 Task: Find connections with filter location Forchheim with filter topic #retailwith filter profile language Spanish with filter current company Silicon Labs with filter school Swami Vivekananda Yoga Anusandhana Samsthana with filter industry Retail Office Supplies and Gifts with filter service category Bartending with filter keywords title Outside Sales Manager
Action: Mouse moved to (587, 71)
Screenshot: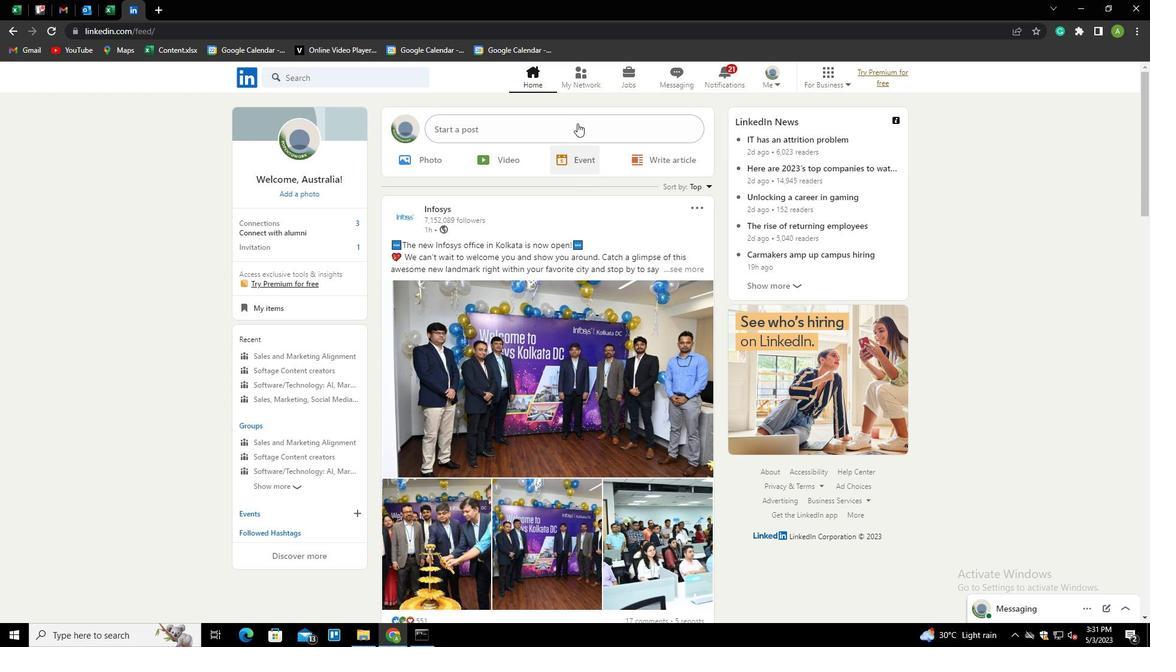 
Action: Mouse pressed left at (587, 71)
Screenshot: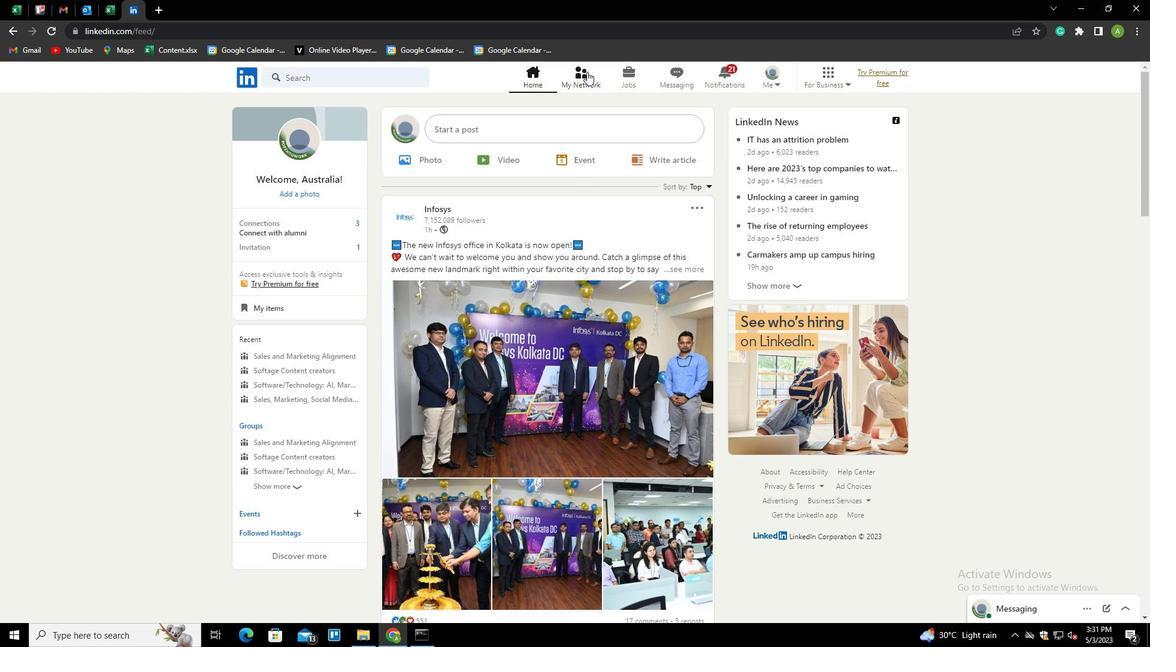 
Action: Mouse moved to (283, 142)
Screenshot: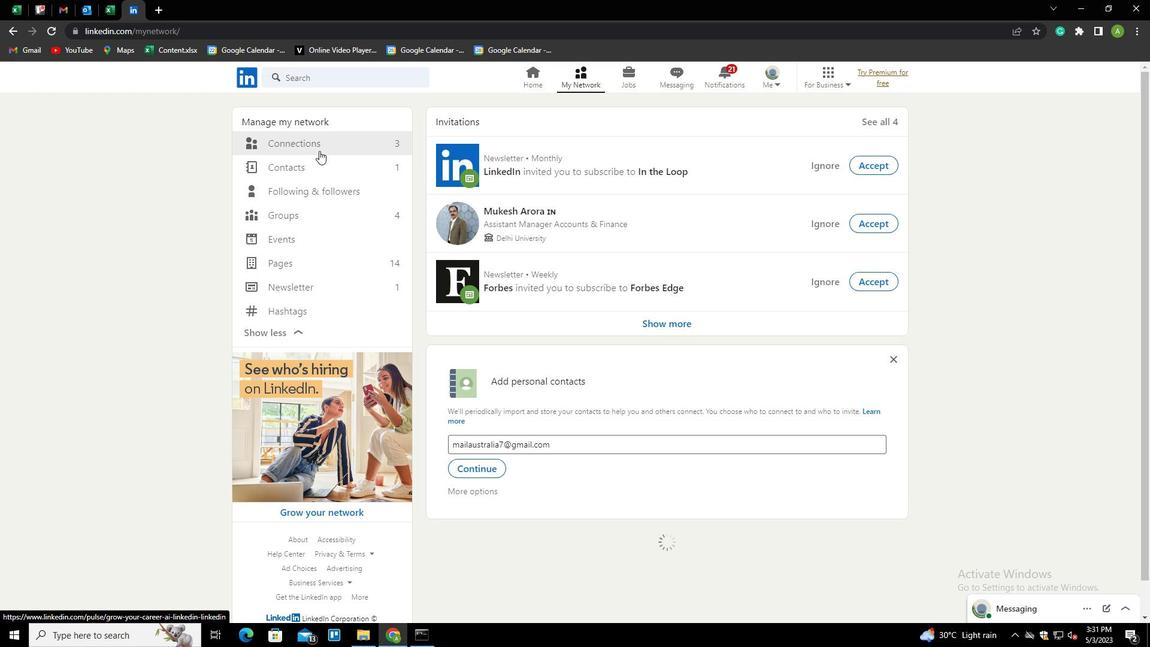 
Action: Mouse pressed left at (283, 142)
Screenshot: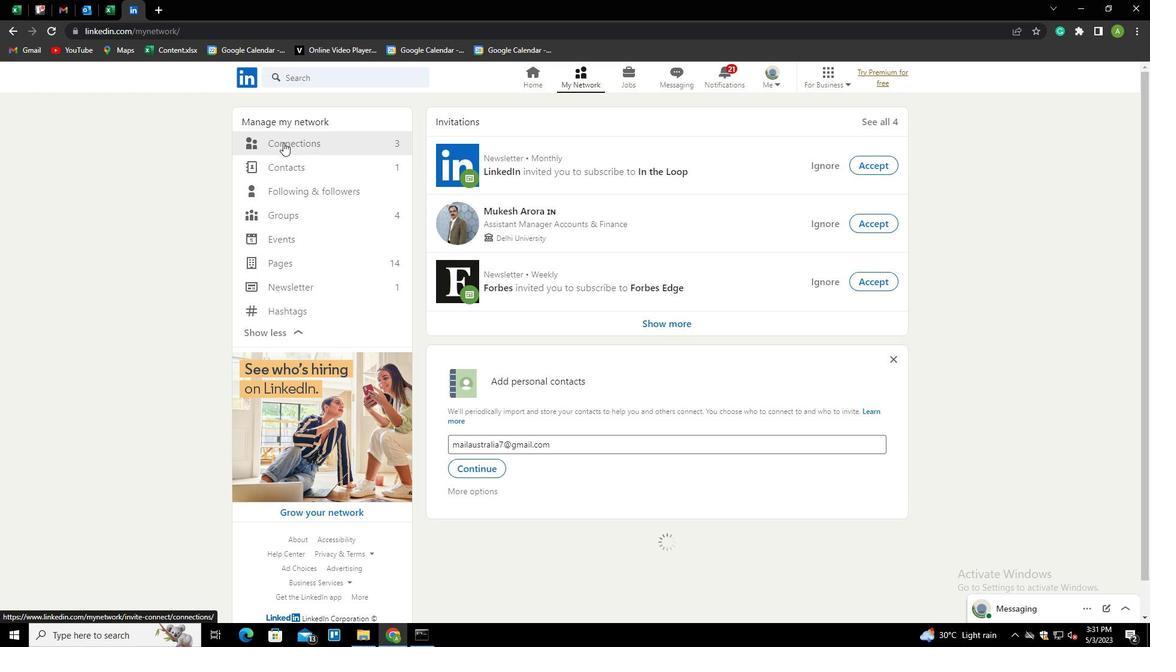 
Action: Mouse moved to (647, 143)
Screenshot: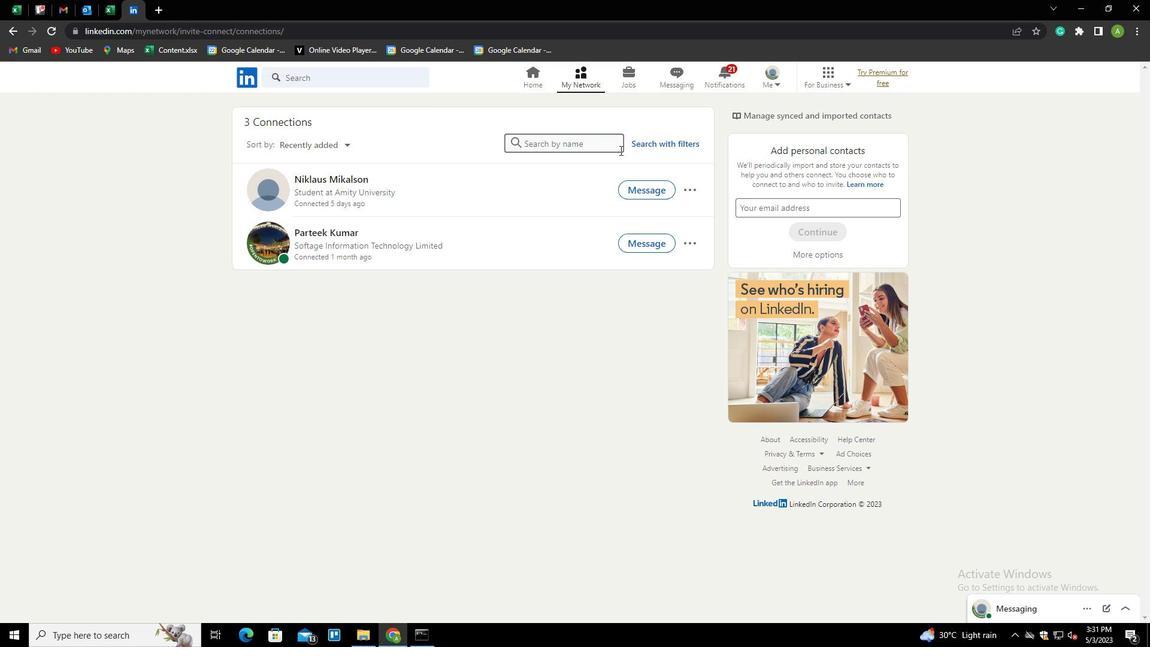 
Action: Mouse pressed left at (647, 143)
Screenshot: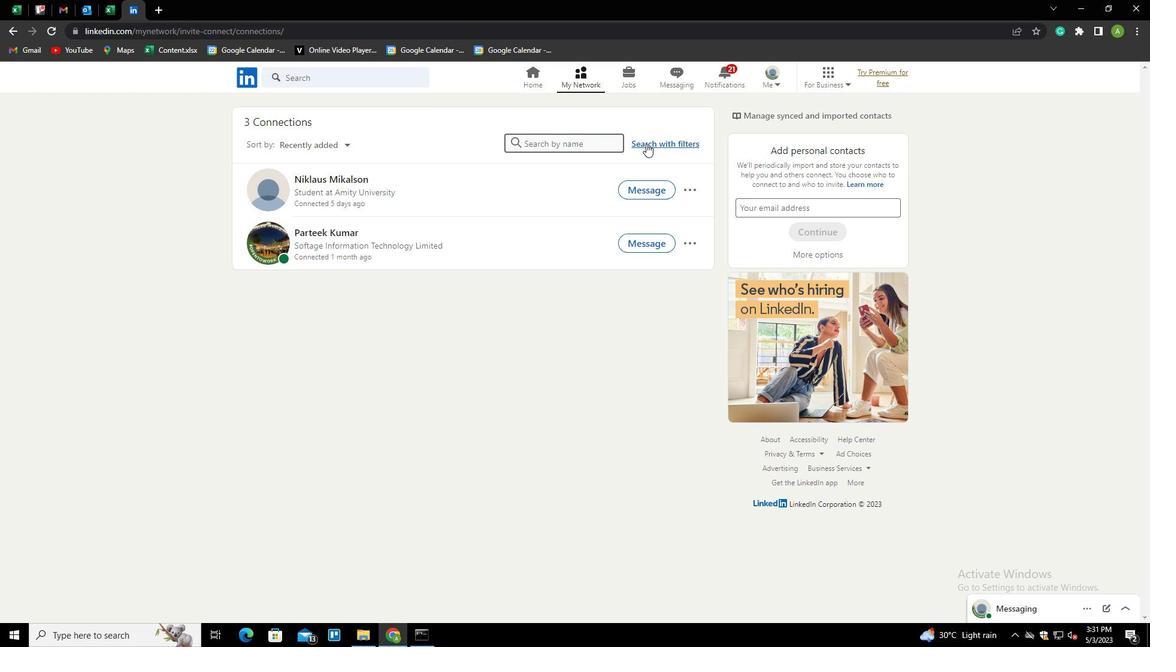 
Action: Mouse moved to (615, 107)
Screenshot: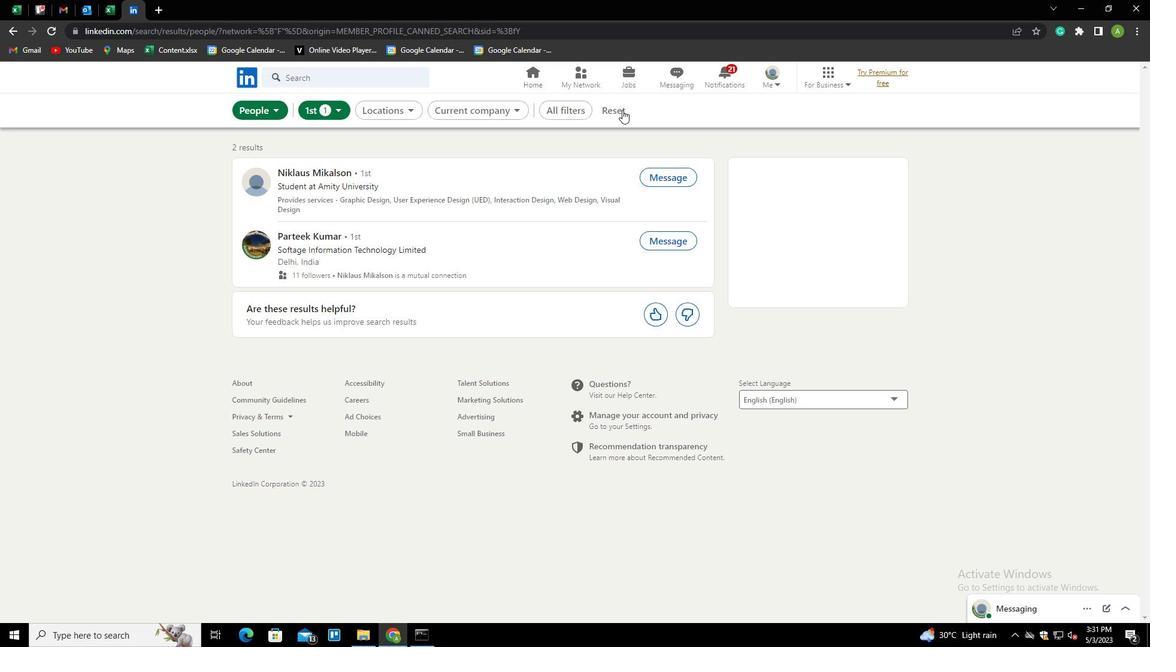
Action: Mouse pressed left at (615, 107)
Screenshot: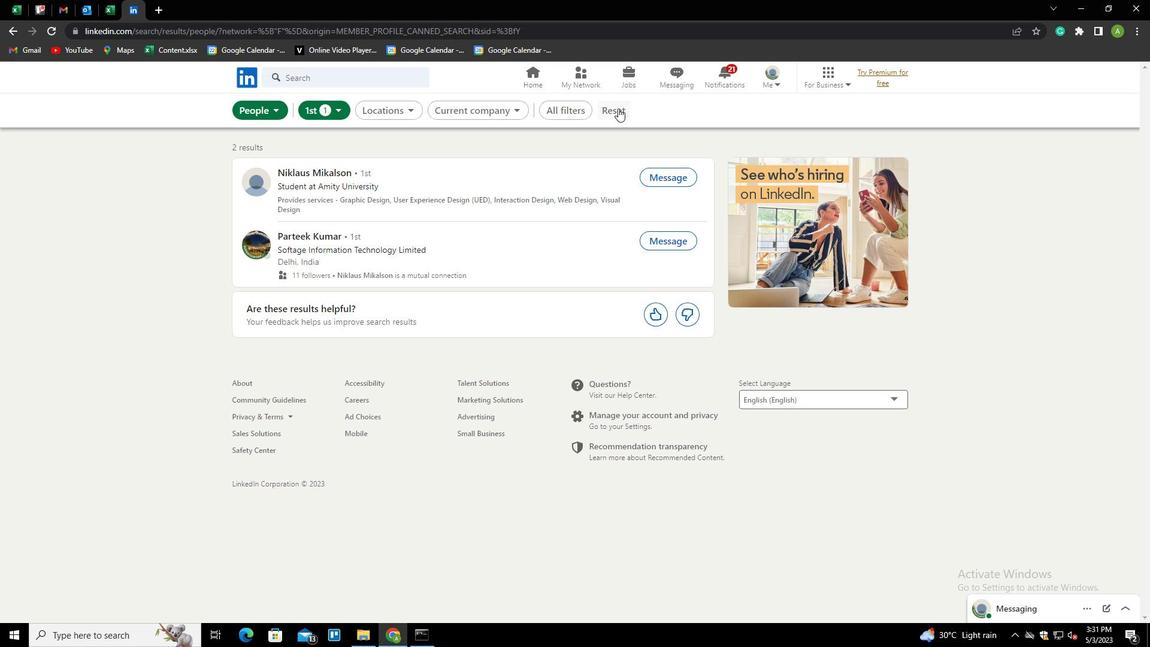 
Action: Mouse moved to (598, 113)
Screenshot: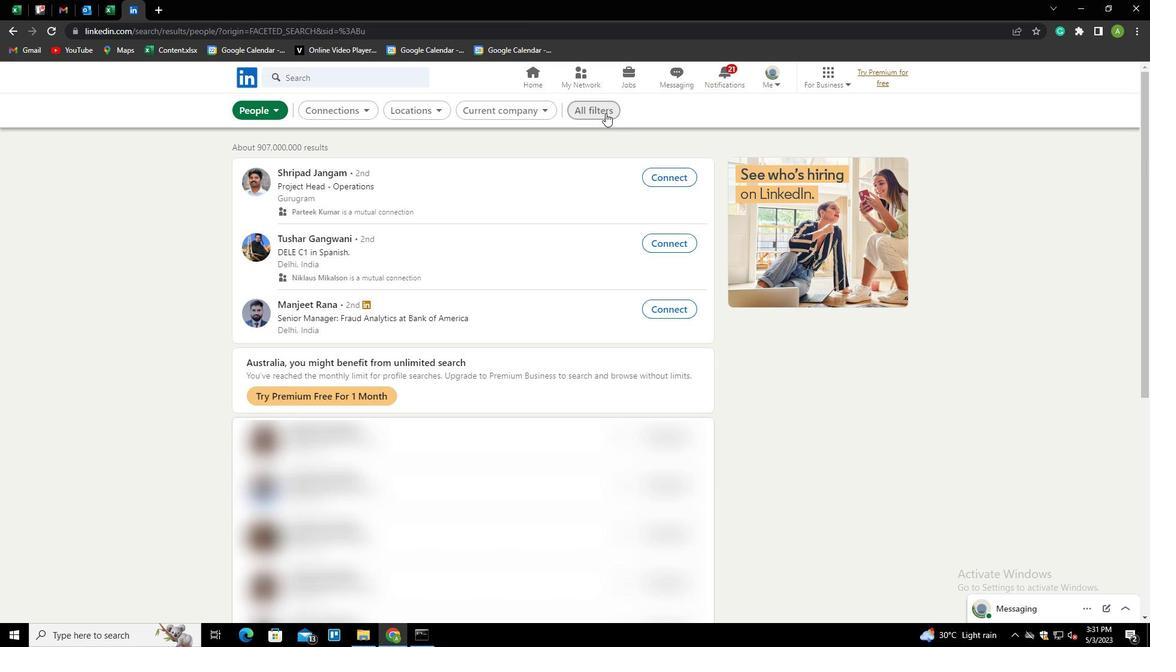 
Action: Mouse pressed left at (598, 113)
Screenshot: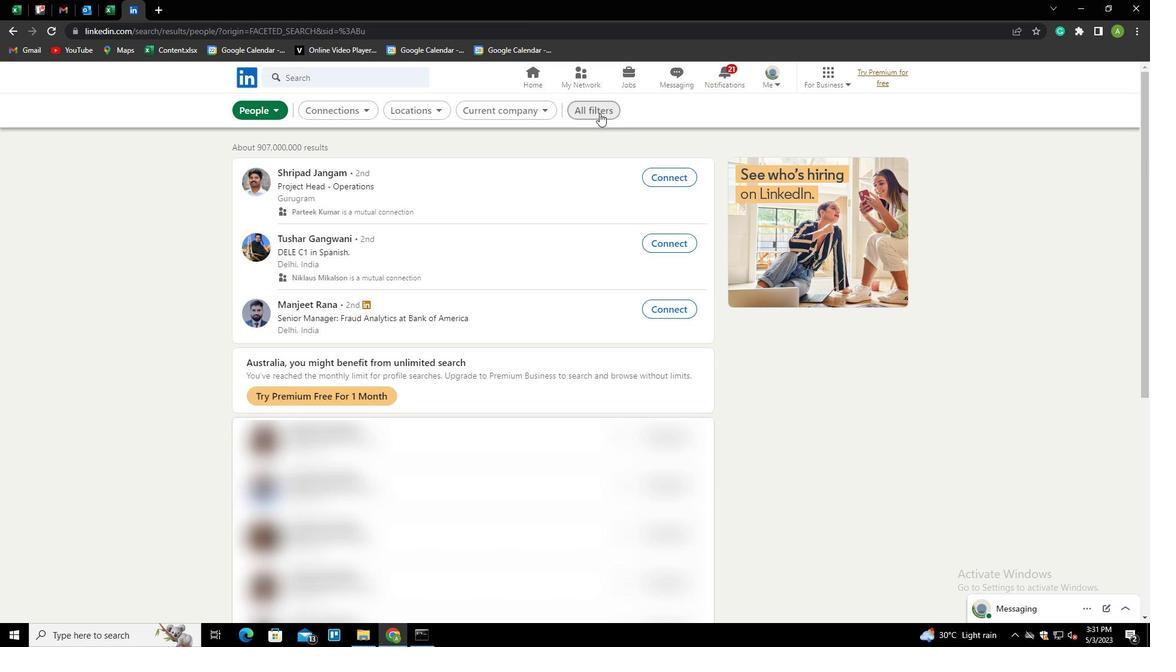 
Action: Mouse moved to (889, 269)
Screenshot: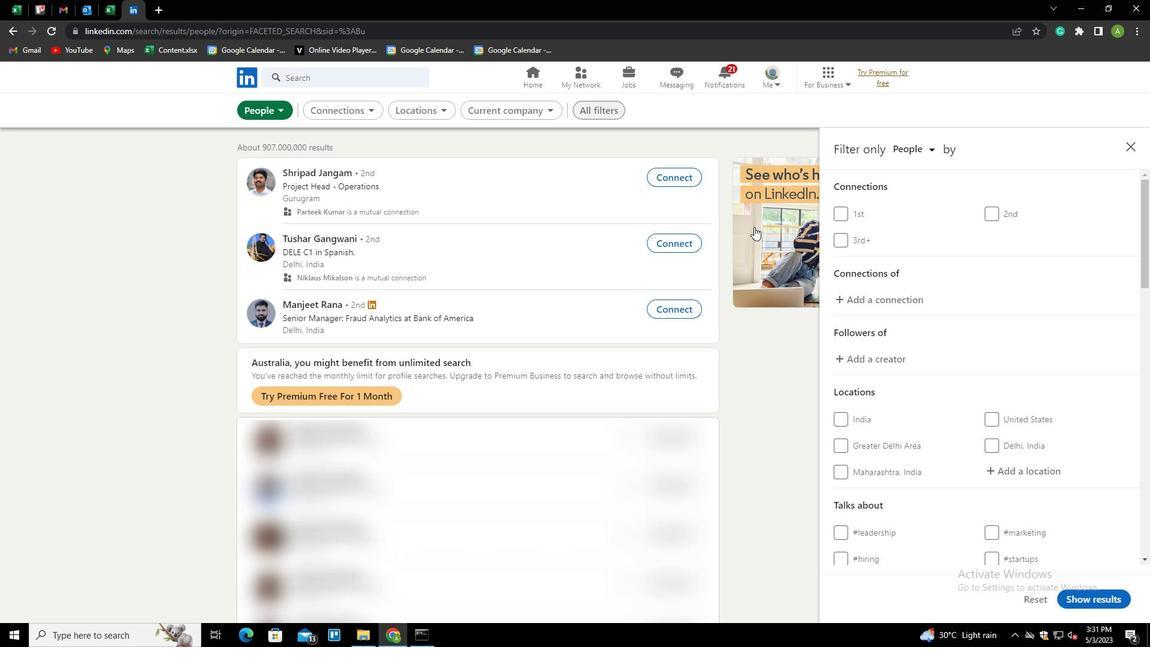 
Action: Mouse scrolled (889, 268) with delta (0, 0)
Screenshot: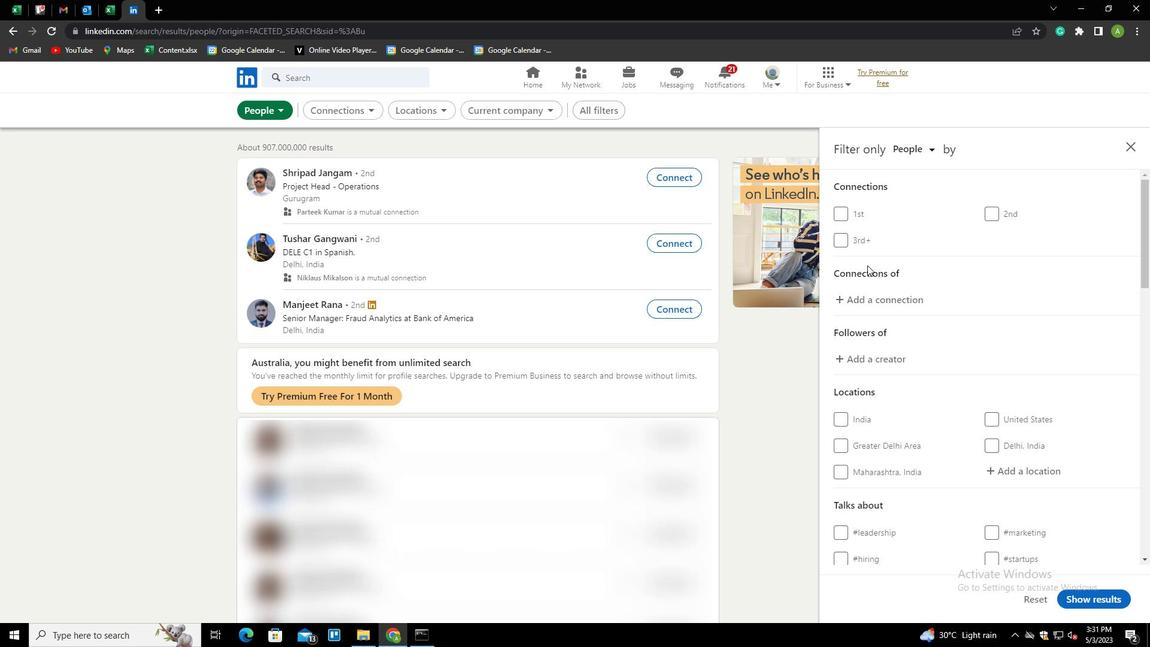 
Action: Mouse scrolled (889, 268) with delta (0, 0)
Screenshot: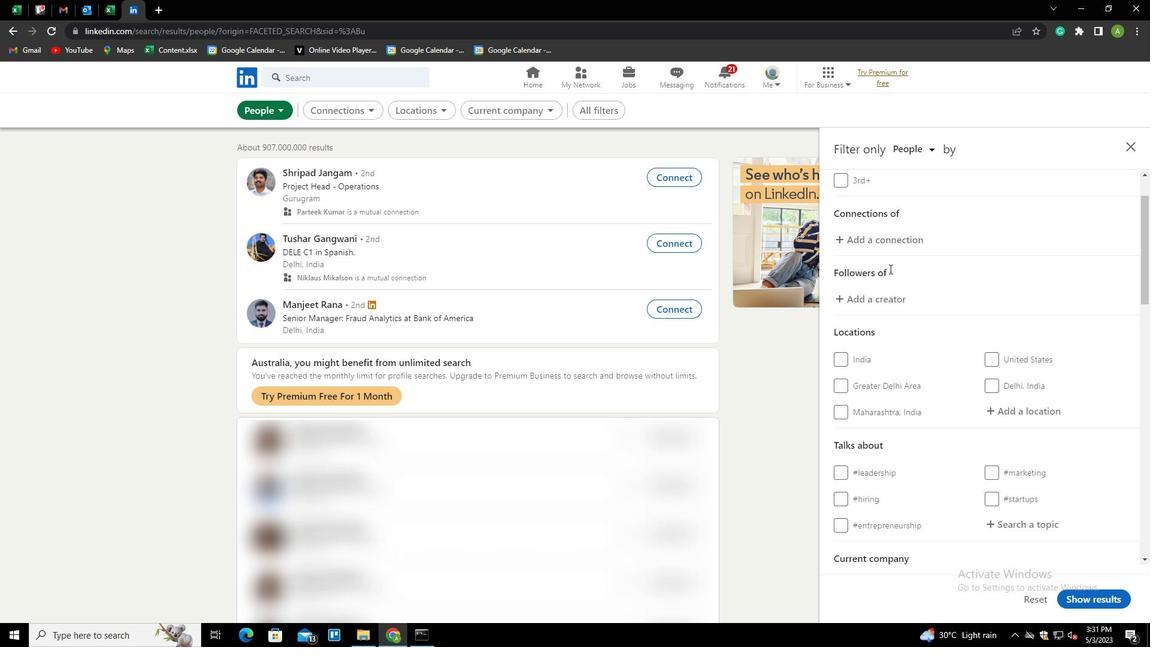 
Action: Mouse scrolled (889, 268) with delta (0, 0)
Screenshot: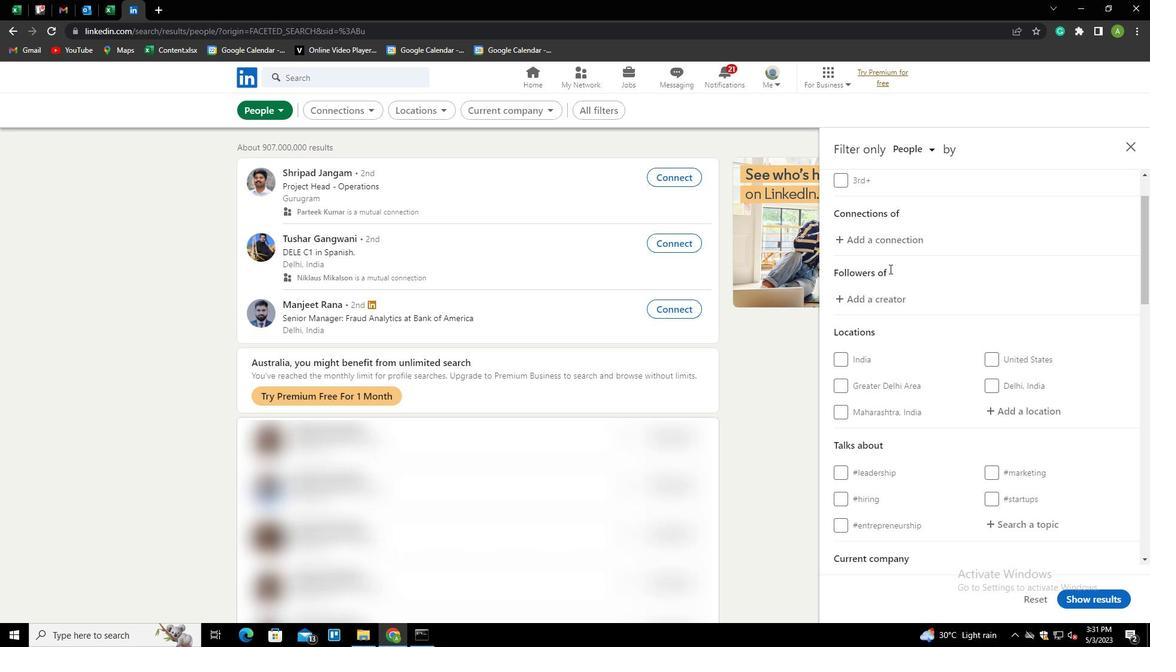 
Action: Mouse moved to (1000, 294)
Screenshot: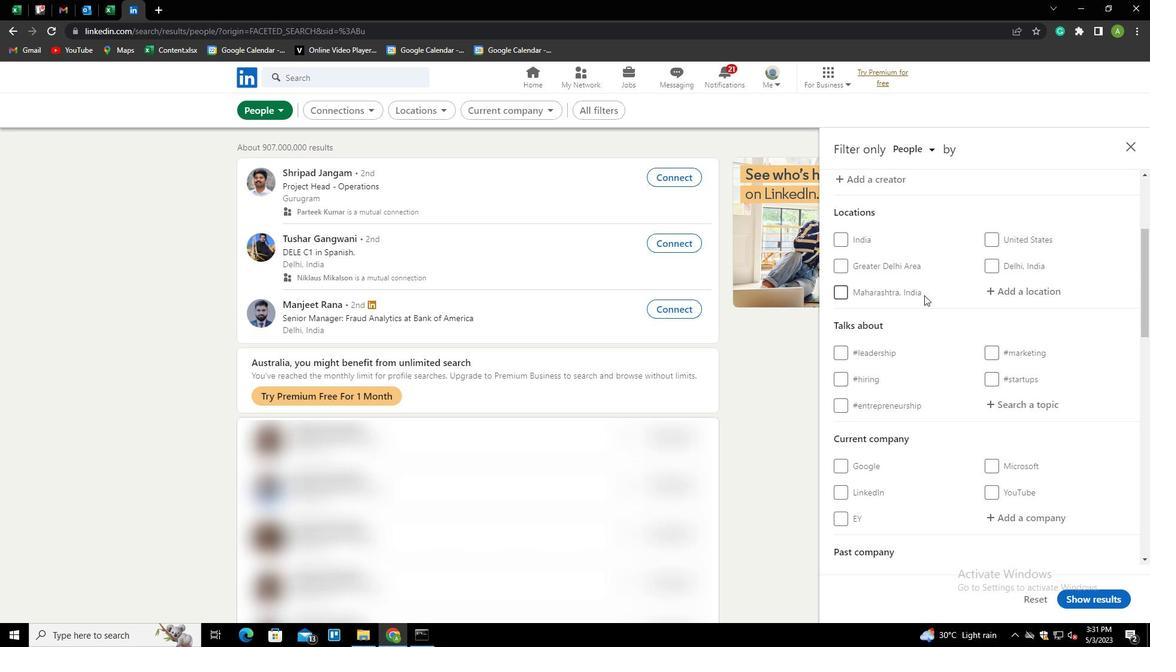
Action: Mouse pressed left at (1000, 294)
Screenshot: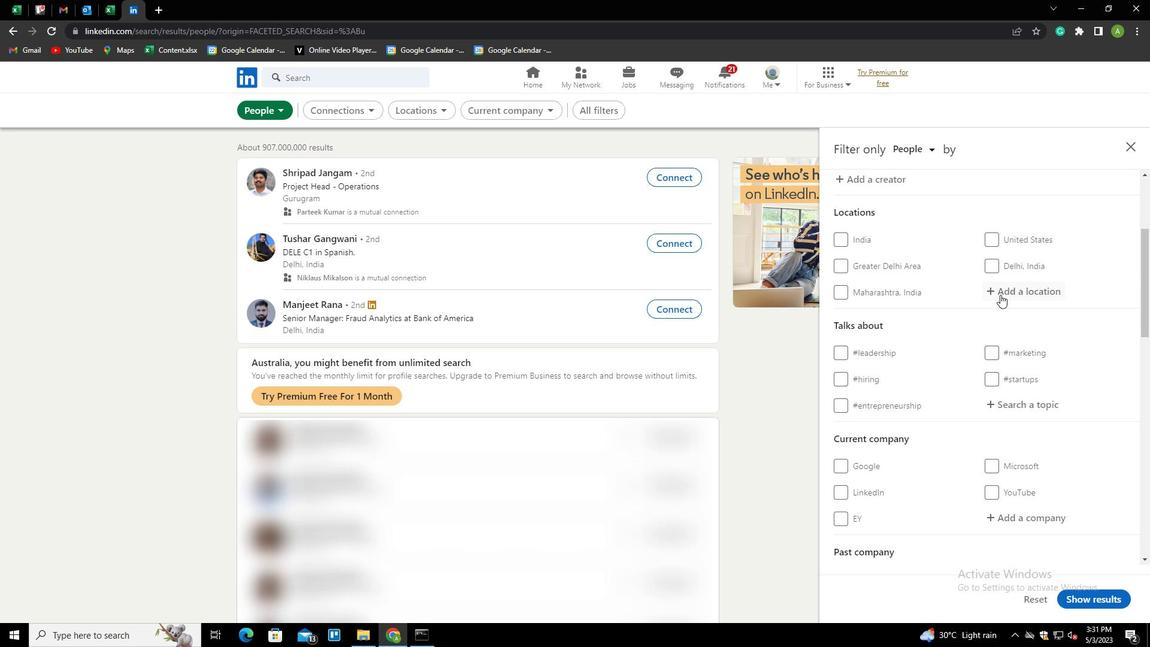 
Action: Mouse moved to (1004, 293)
Screenshot: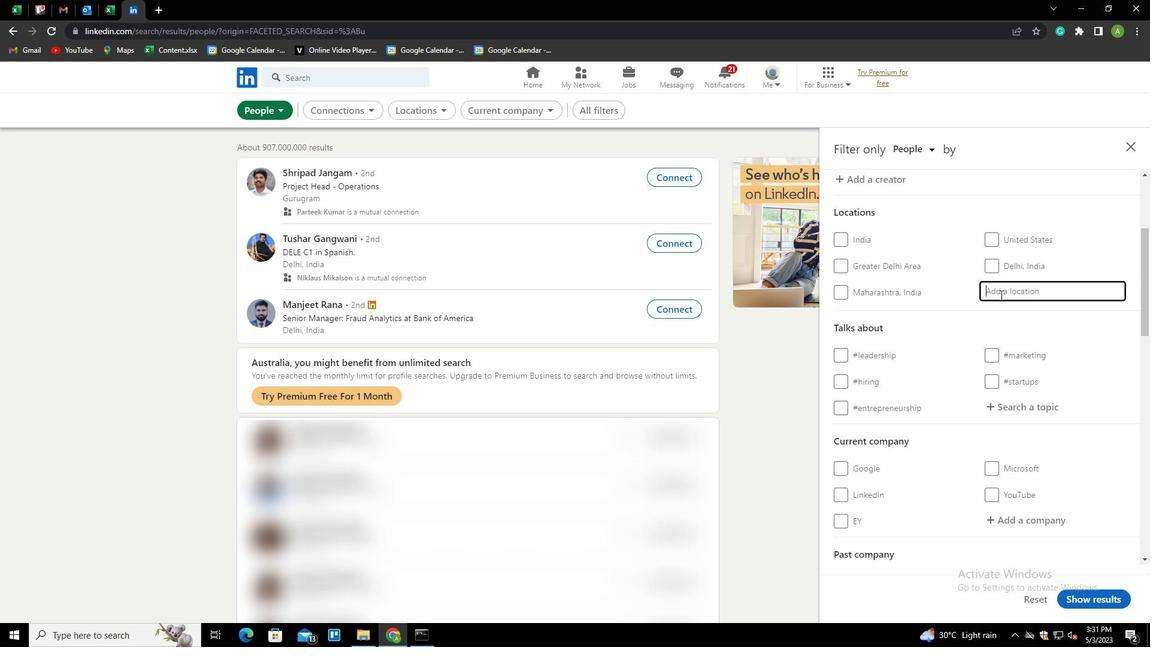 
Action: Key pressed <Key.shift>FORCHHEIM<Key.down><Key.enter>
Screenshot: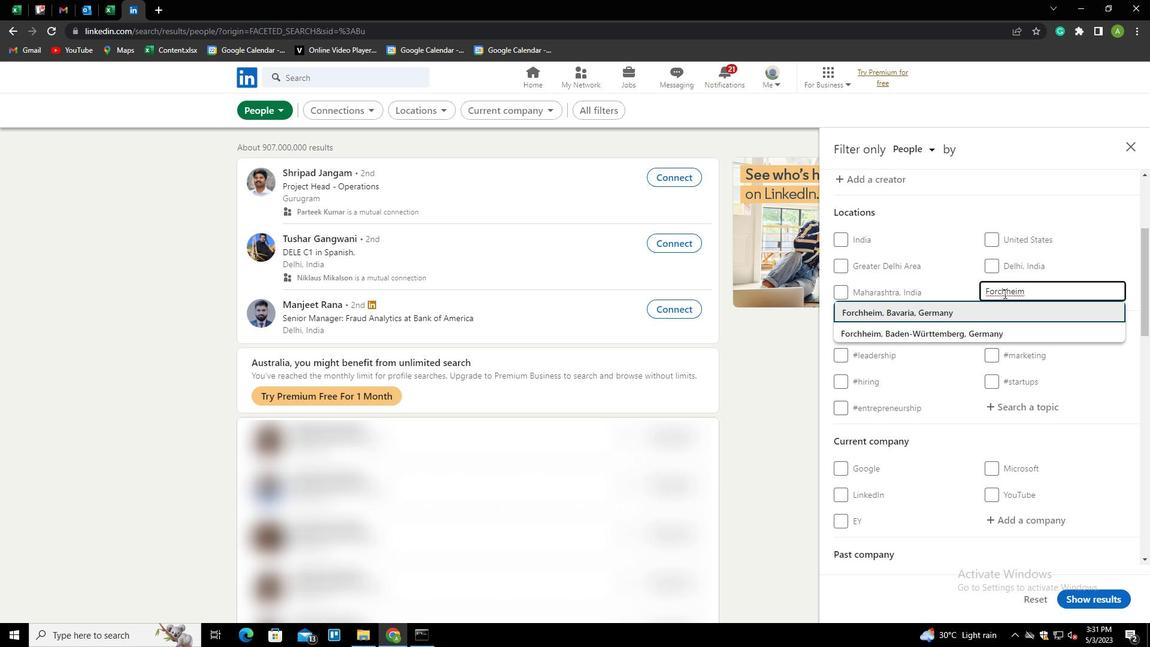 
Action: Mouse scrolled (1004, 292) with delta (0, 0)
Screenshot: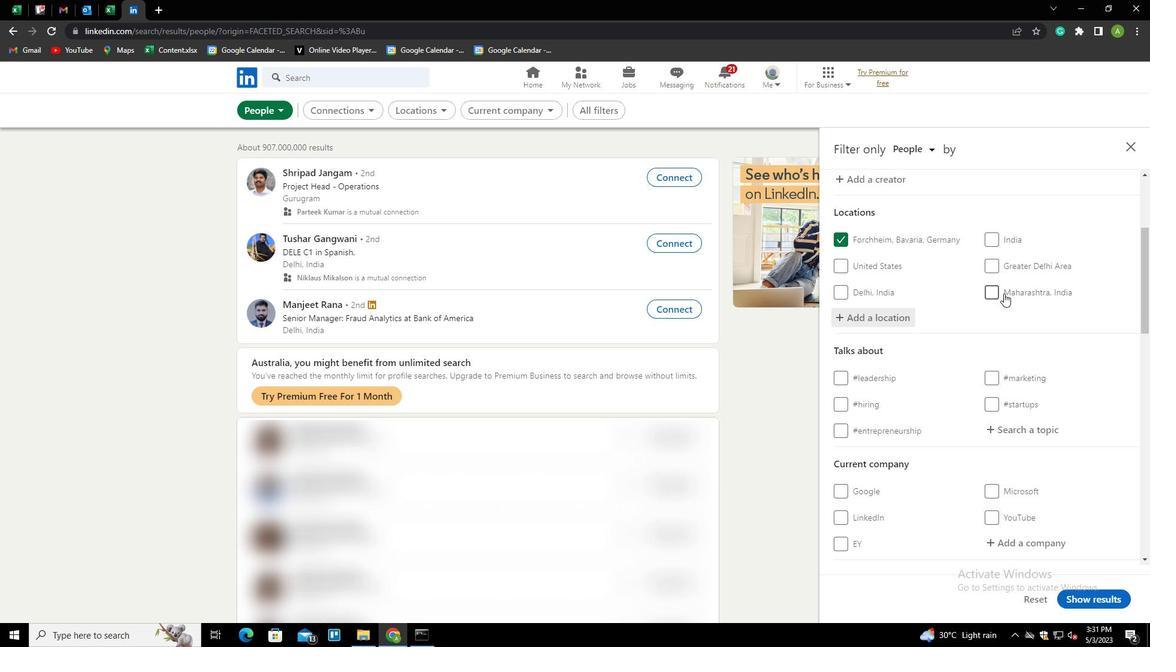 
Action: Mouse scrolled (1004, 292) with delta (0, 0)
Screenshot: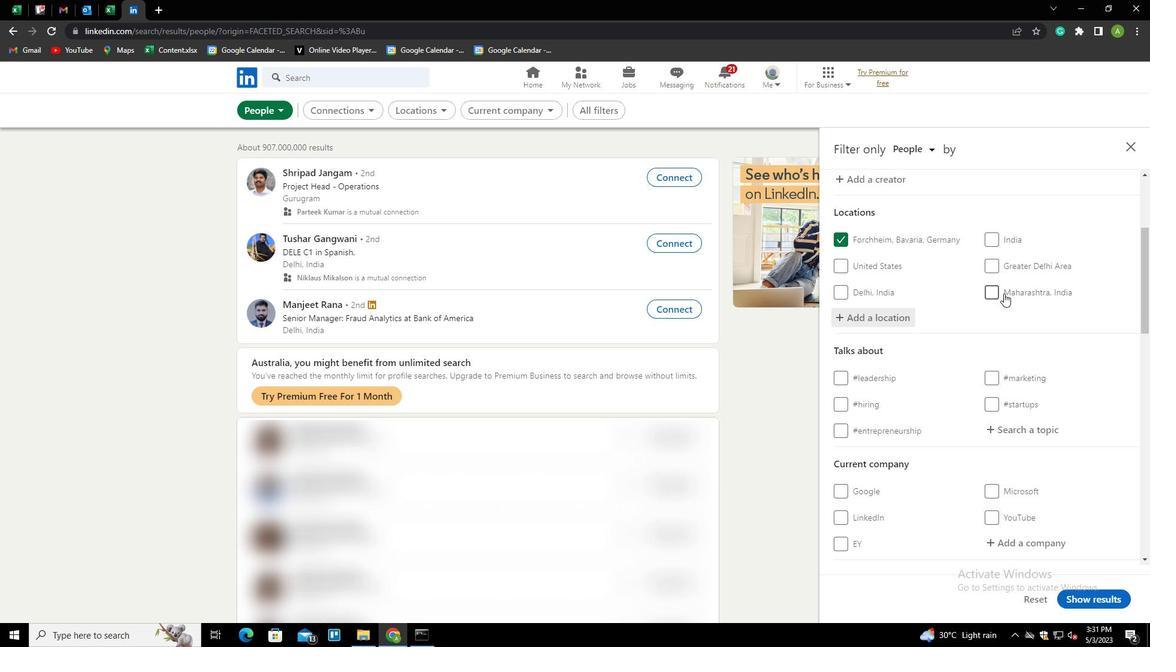 
Action: Mouse moved to (989, 303)
Screenshot: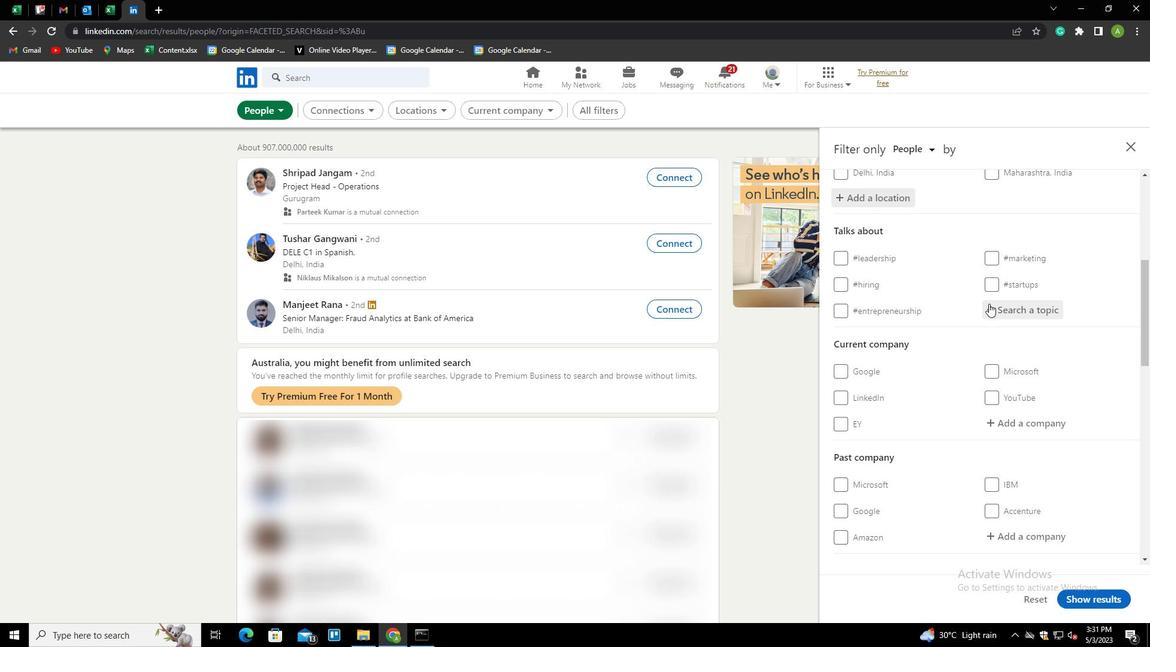 
Action: Mouse pressed left at (989, 303)
Screenshot: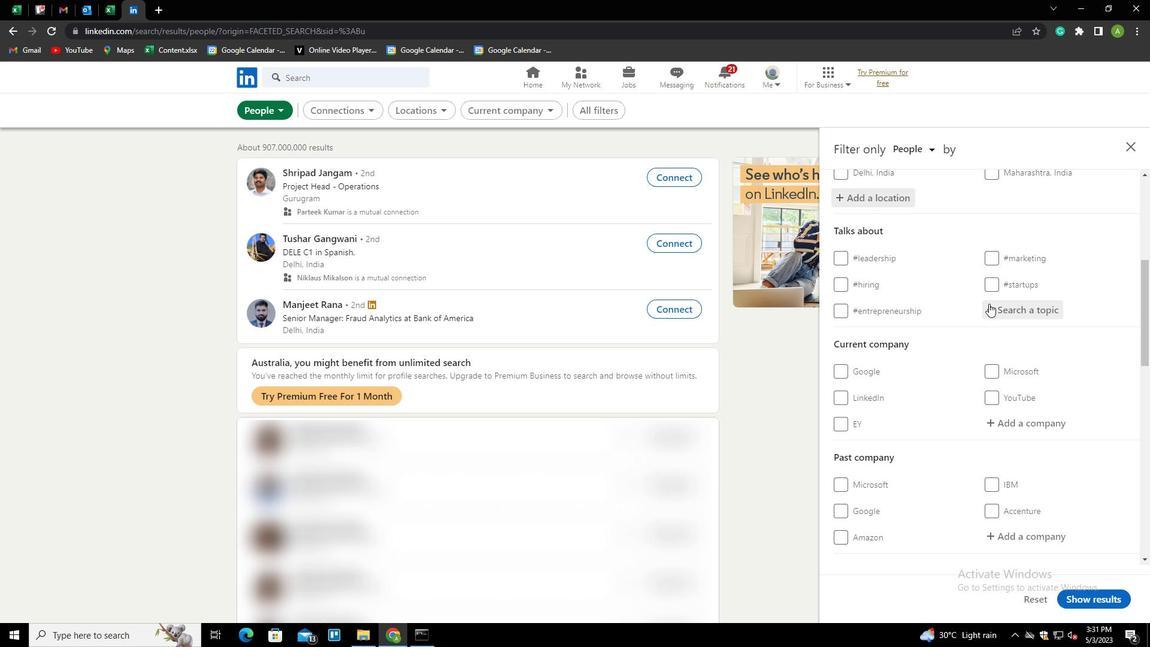 
Action: Key pressed RETAIL<Key.down><Key.enter>
Screenshot: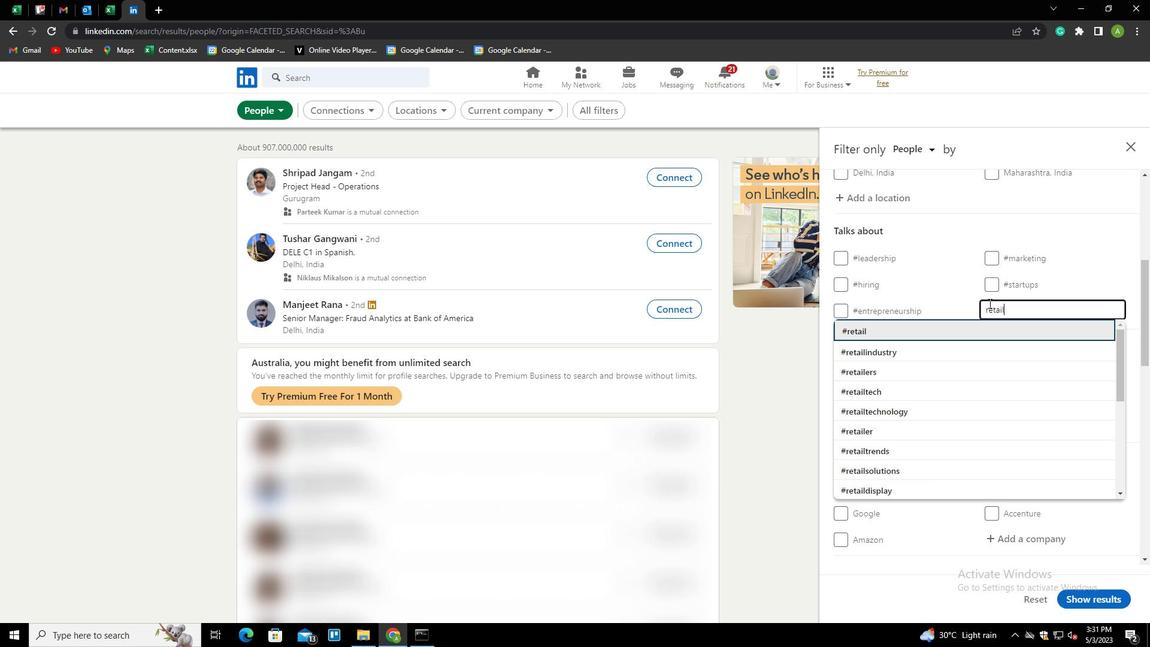 
Action: Mouse moved to (988, 303)
Screenshot: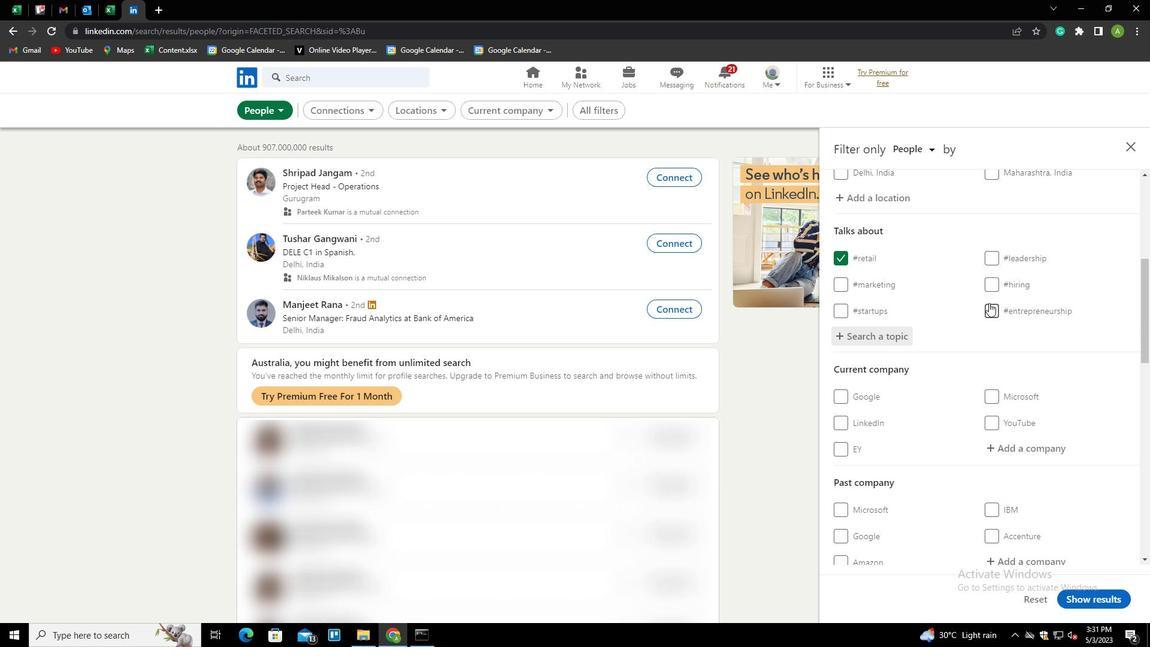 
Action: Mouse scrolled (988, 302) with delta (0, 0)
Screenshot: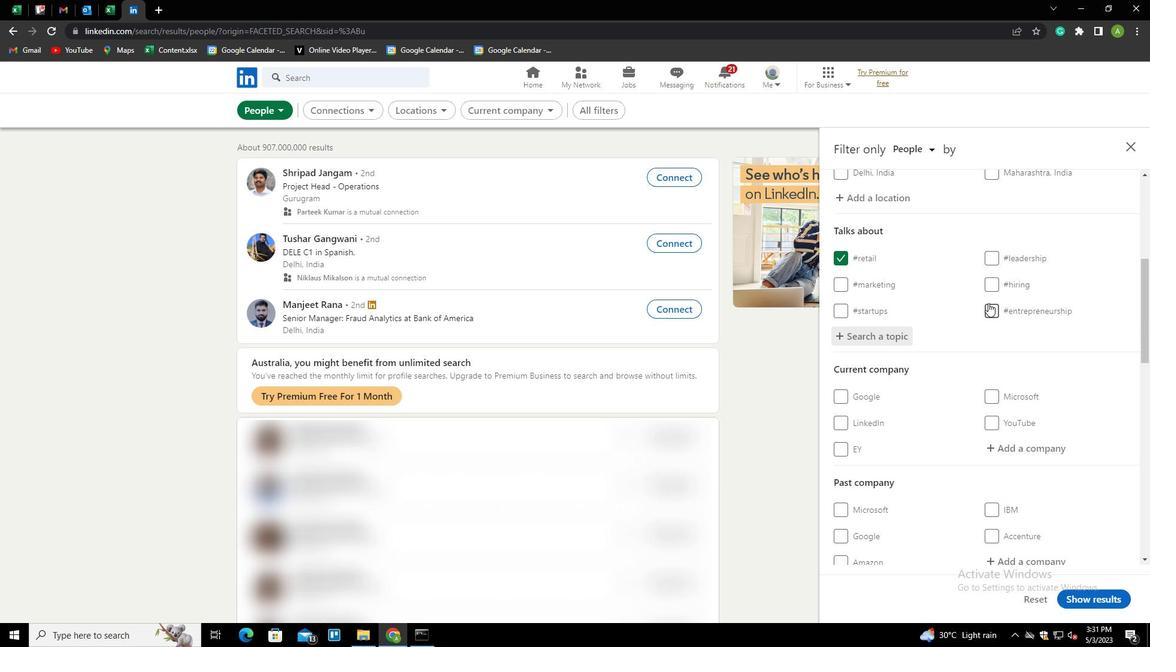 
Action: Mouse scrolled (988, 302) with delta (0, 0)
Screenshot: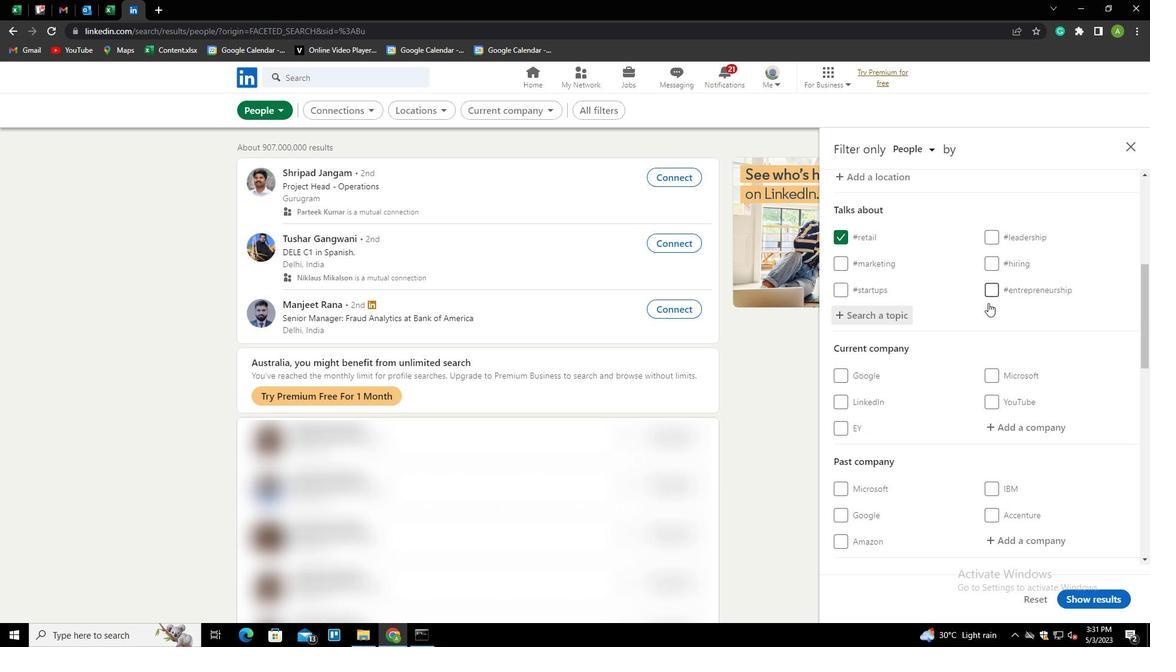 
Action: Mouse scrolled (988, 302) with delta (0, 0)
Screenshot: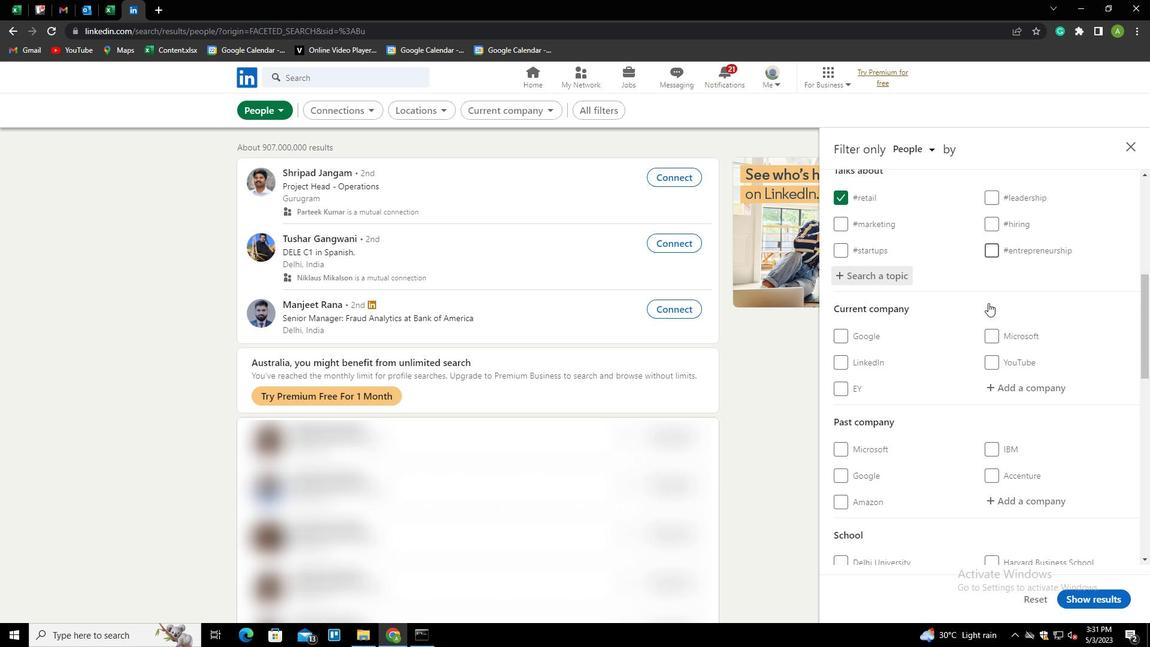 
Action: Mouse scrolled (988, 302) with delta (0, 0)
Screenshot: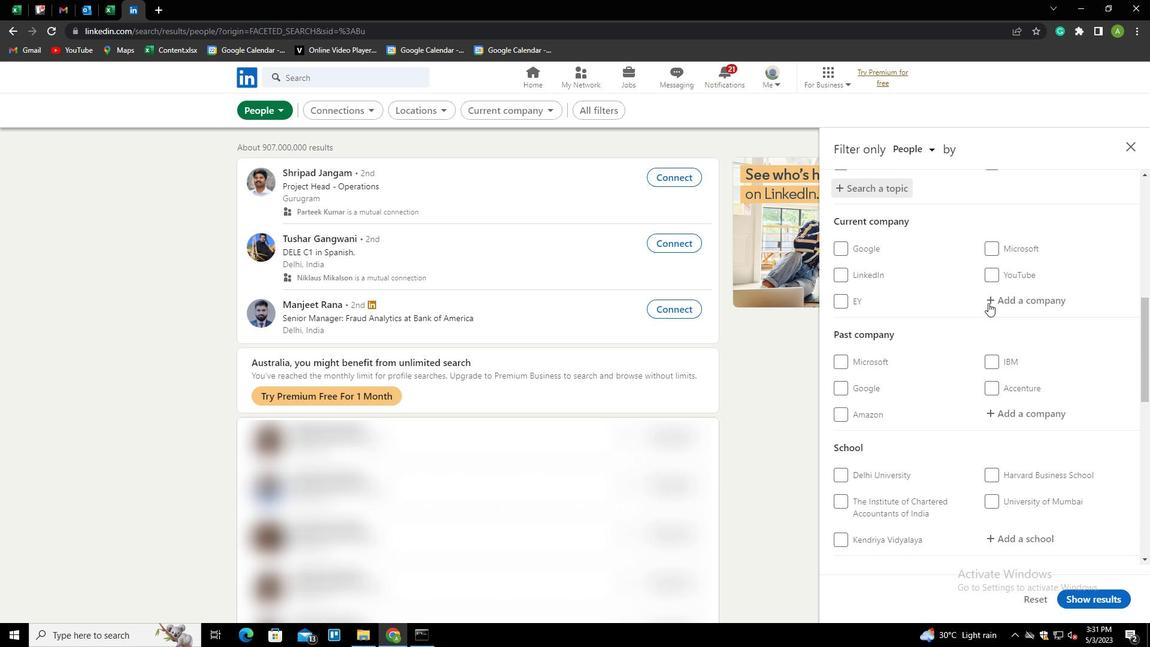 
Action: Mouse scrolled (988, 302) with delta (0, 0)
Screenshot: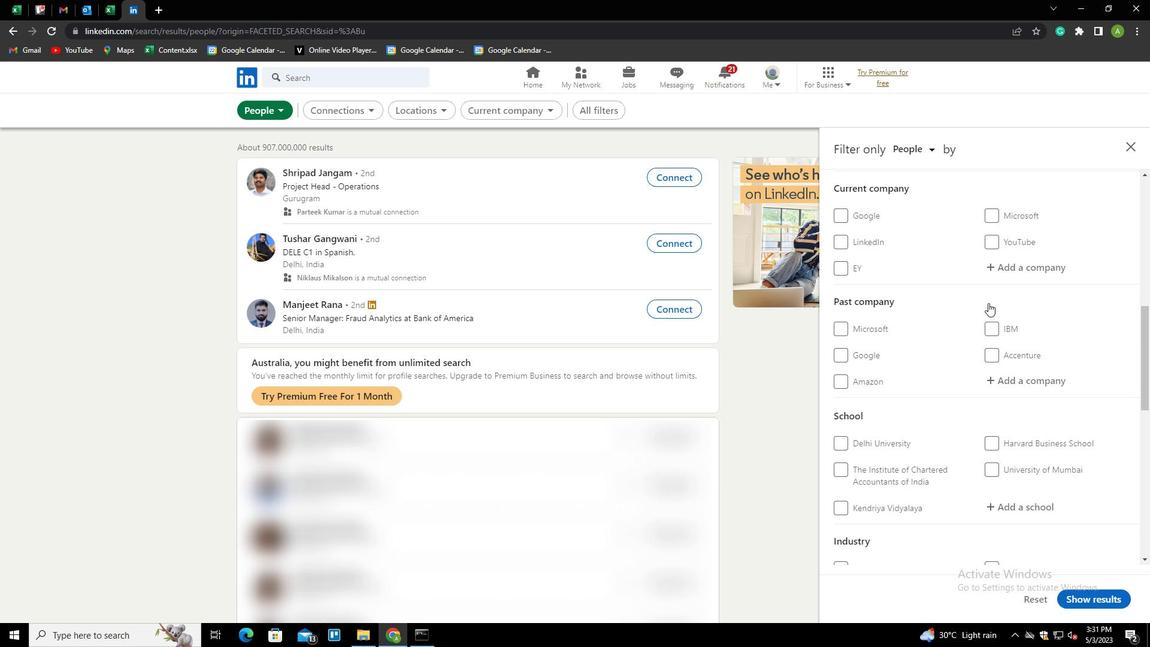 
Action: Mouse scrolled (988, 302) with delta (0, 0)
Screenshot: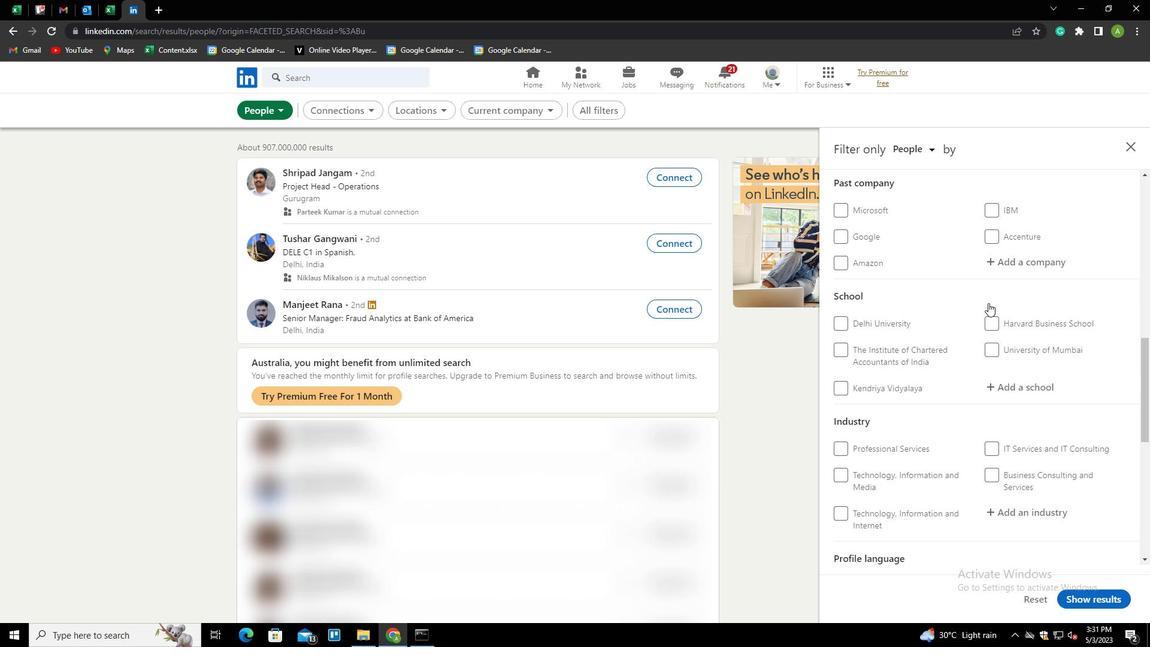 
Action: Mouse scrolled (988, 302) with delta (0, 0)
Screenshot: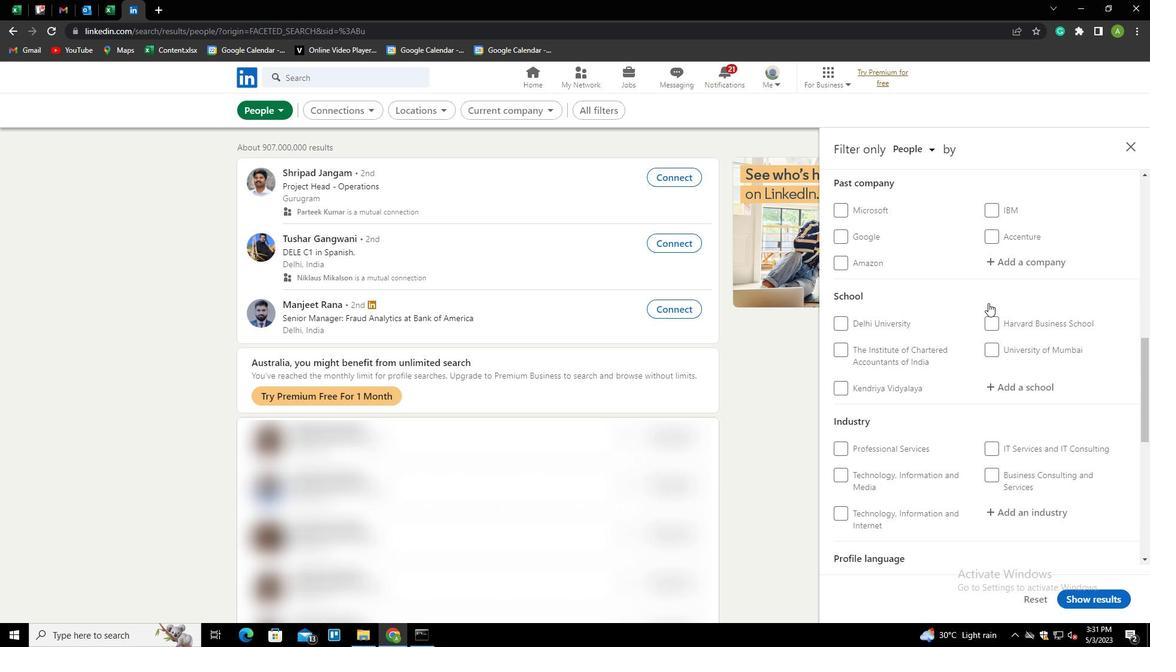 
Action: Mouse scrolled (988, 302) with delta (0, 0)
Screenshot: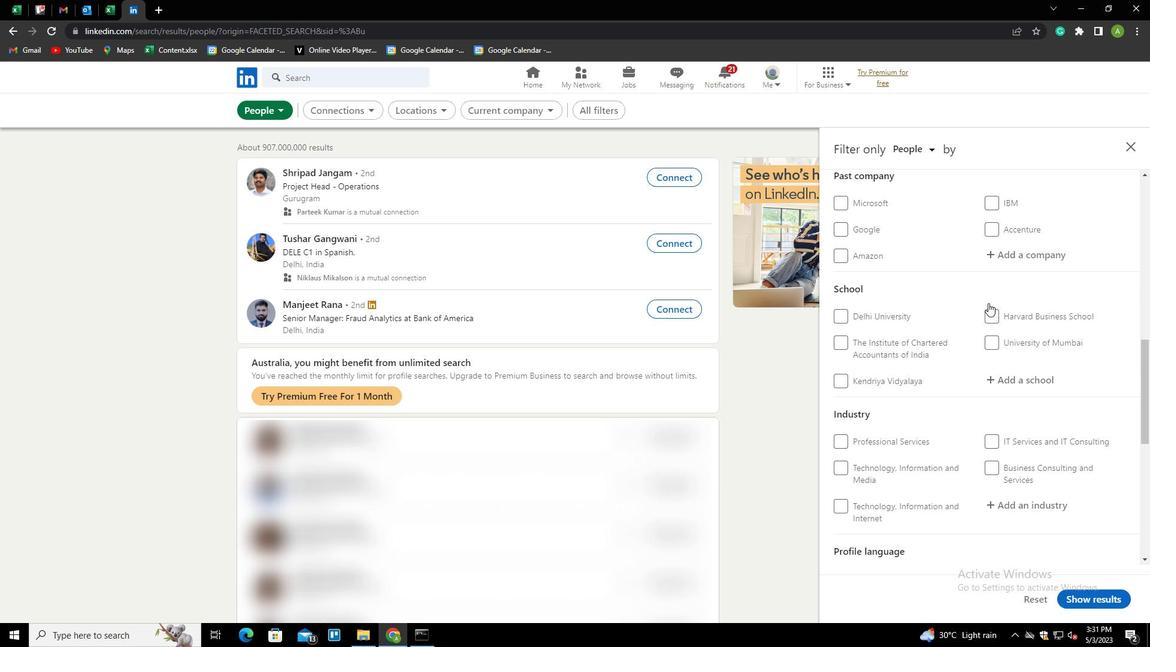 
Action: Mouse scrolled (988, 302) with delta (0, 0)
Screenshot: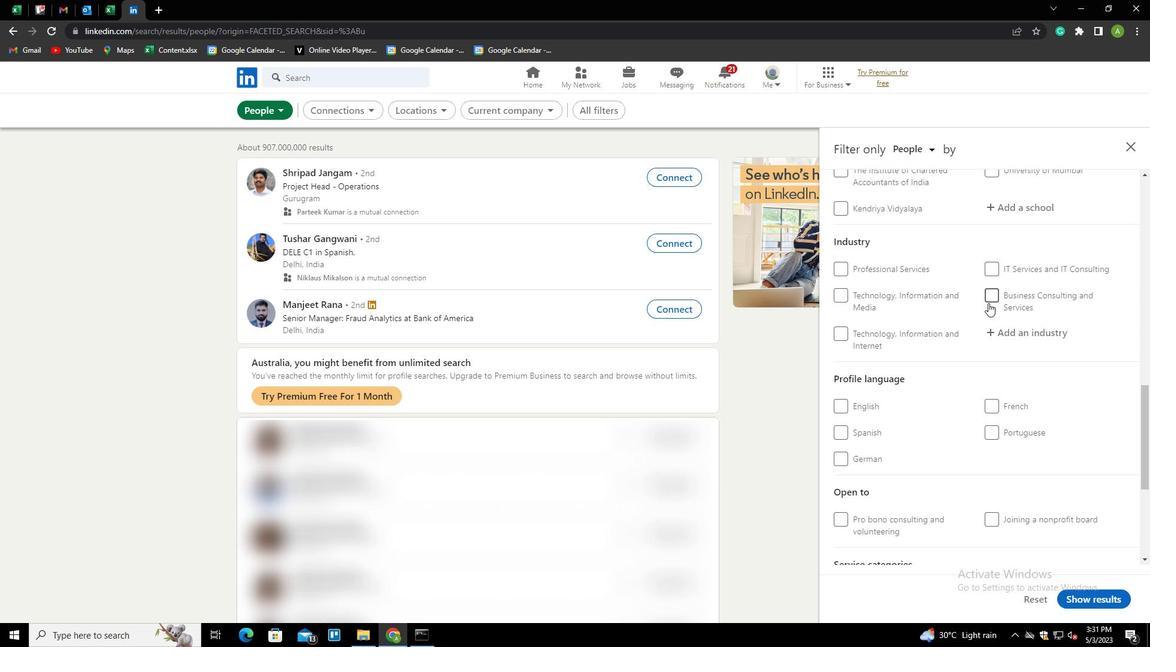 
Action: Mouse moved to (846, 371)
Screenshot: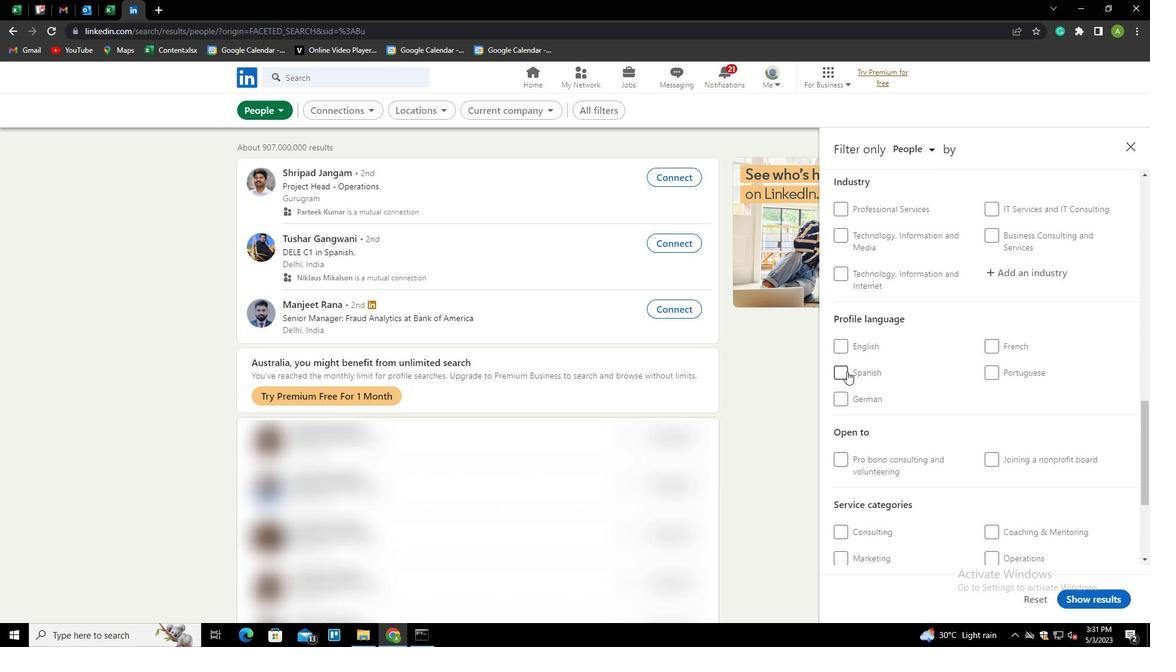 
Action: Mouse pressed left at (846, 371)
Screenshot: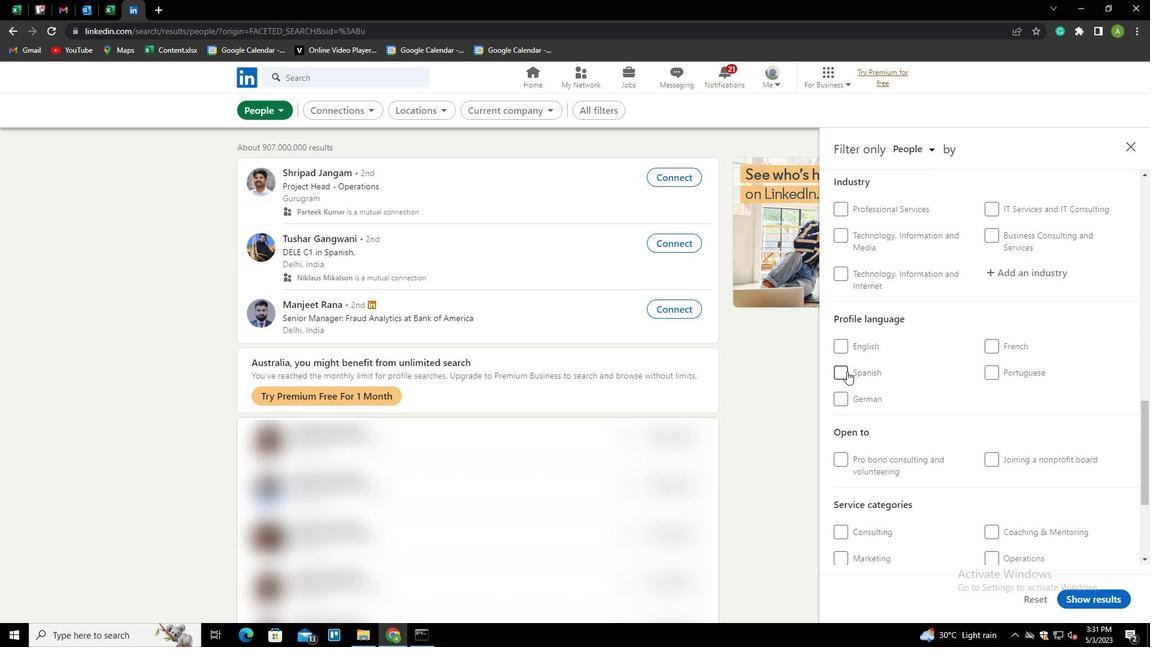 
Action: Mouse moved to (934, 359)
Screenshot: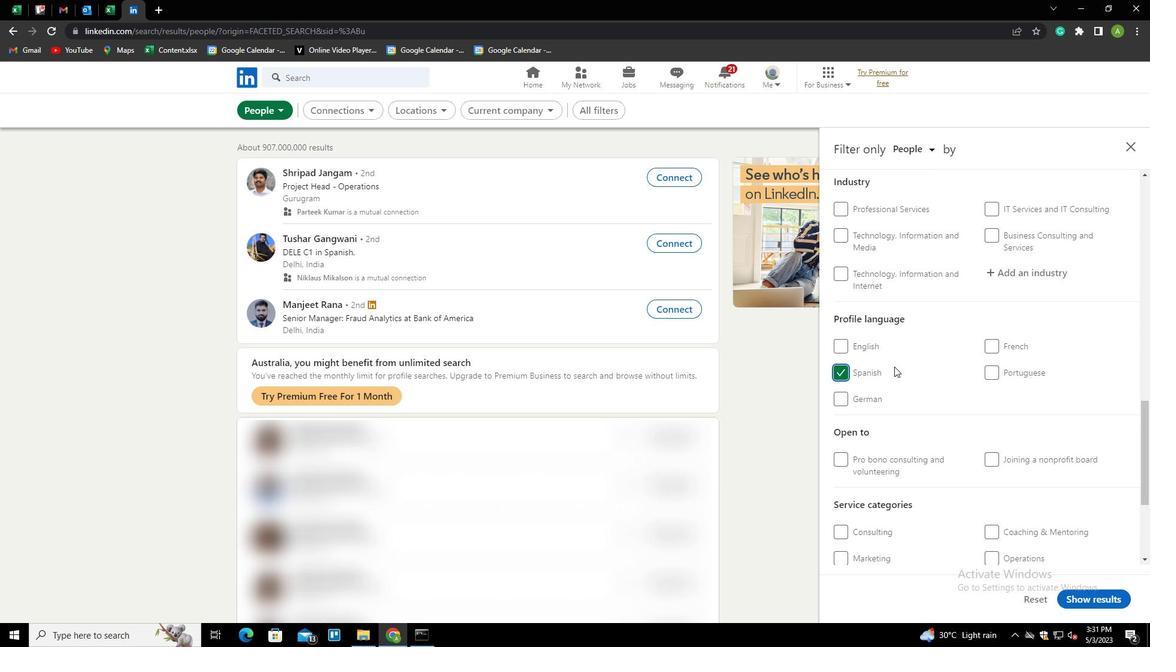 
Action: Mouse scrolled (934, 360) with delta (0, 0)
Screenshot: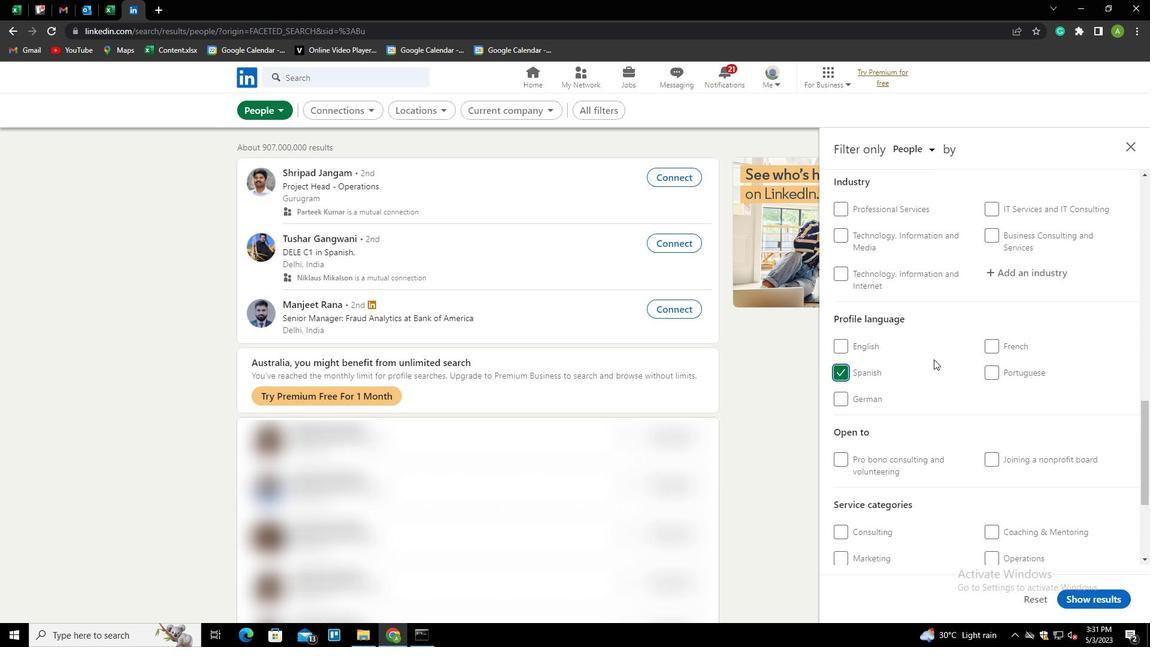 
Action: Mouse scrolled (934, 360) with delta (0, 0)
Screenshot: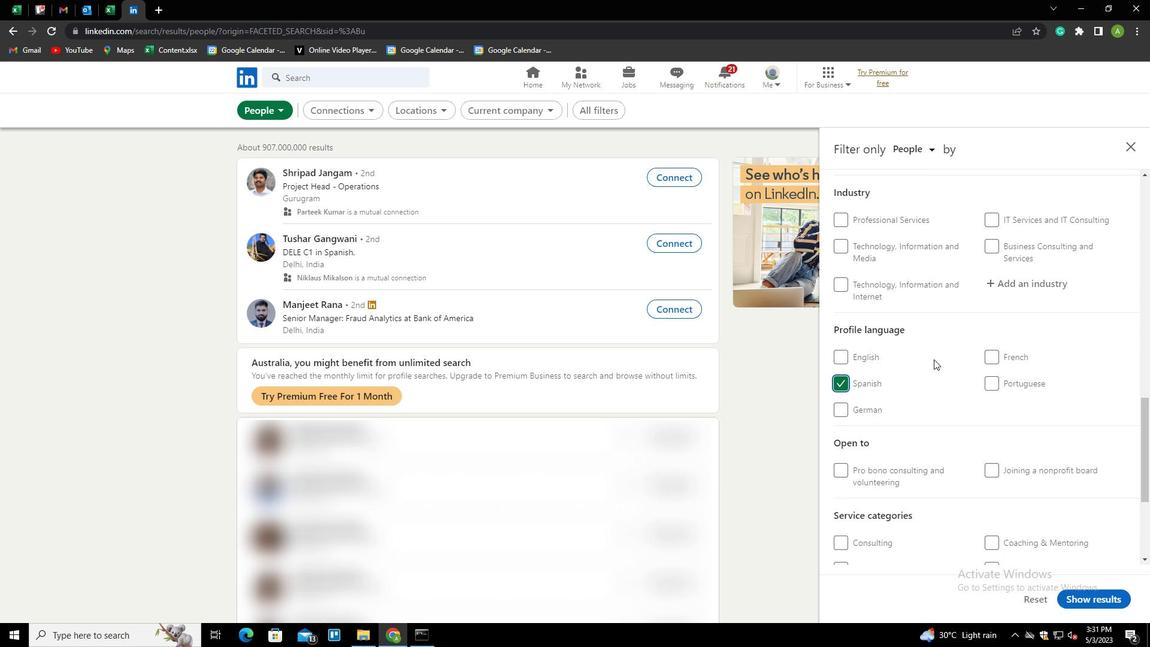 
Action: Mouse scrolled (934, 360) with delta (0, 0)
Screenshot: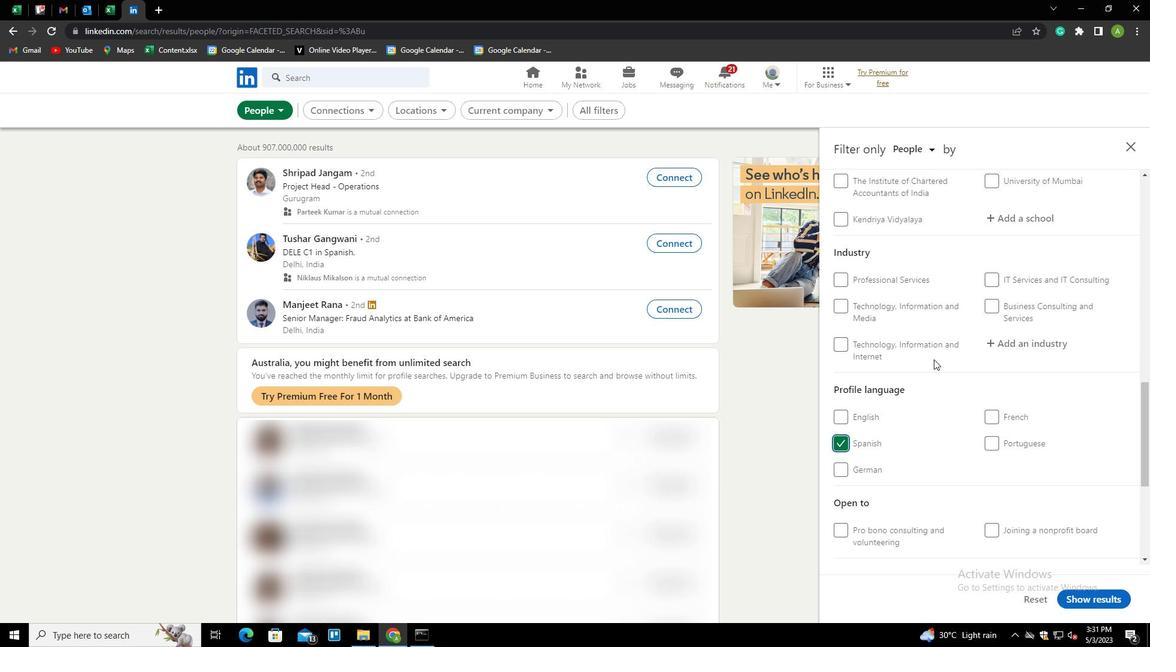 
Action: Mouse scrolled (934, 360) with delta (0, 0)
Screenshot: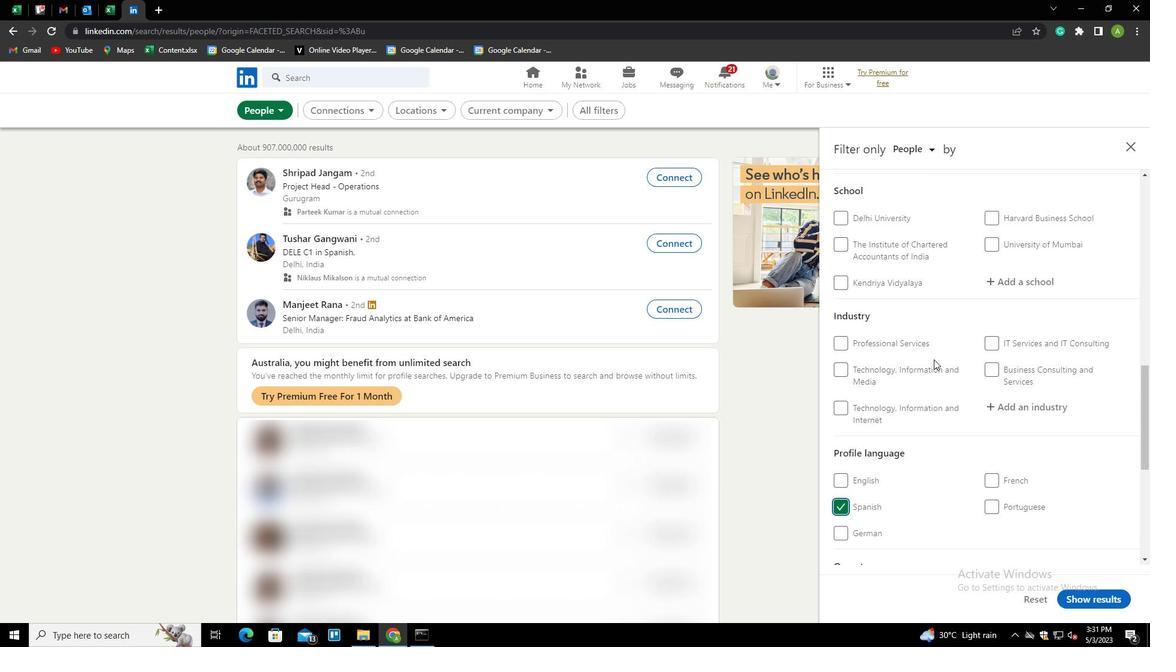 
Action: Mouse moved to (934, 359)
Screenshot: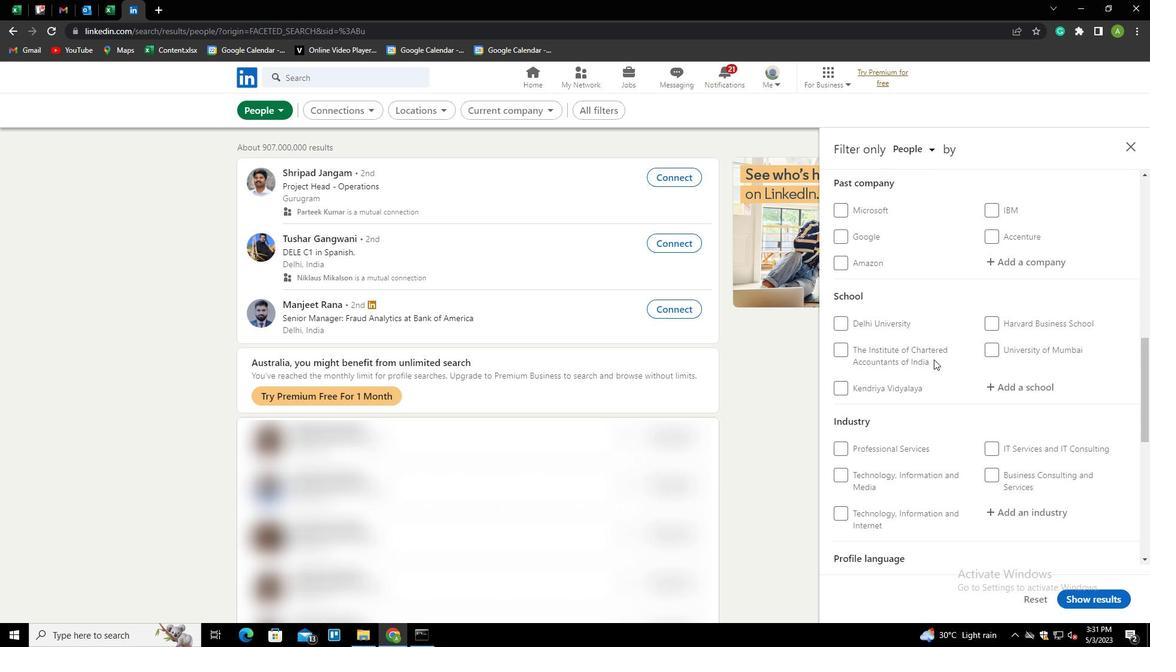 
Action: Mouse scrolled (934, 360) with delta (0, 0)
Screenshot: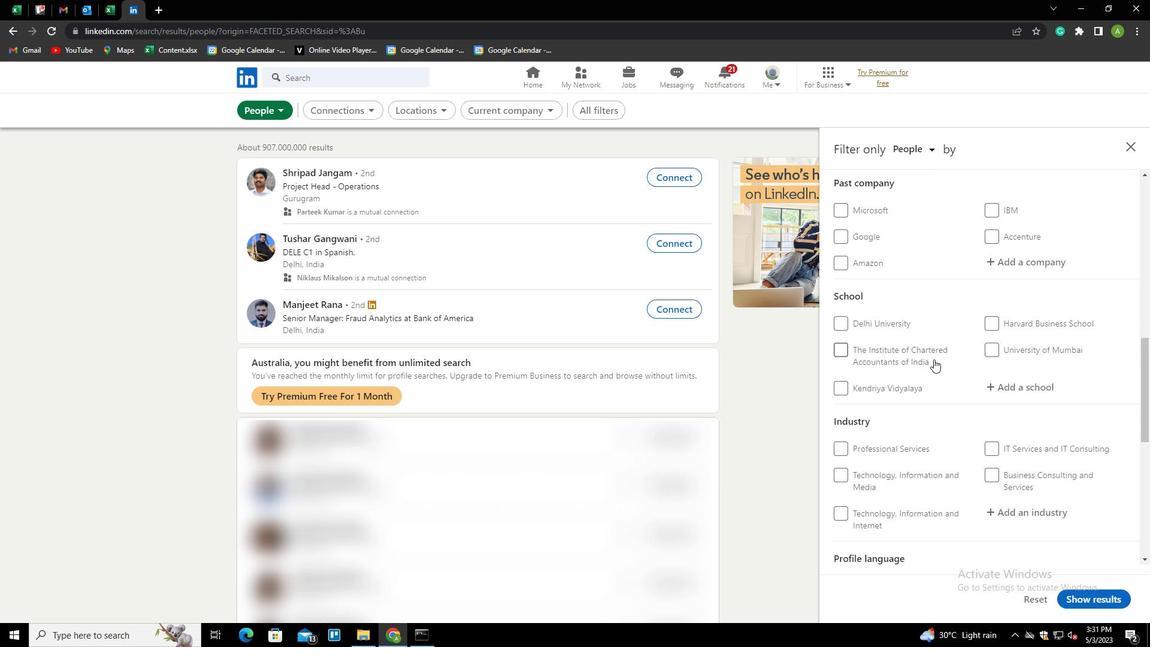 
Action: Mouse scrolled (934, 360) with delta (0, 0)
Screenshot: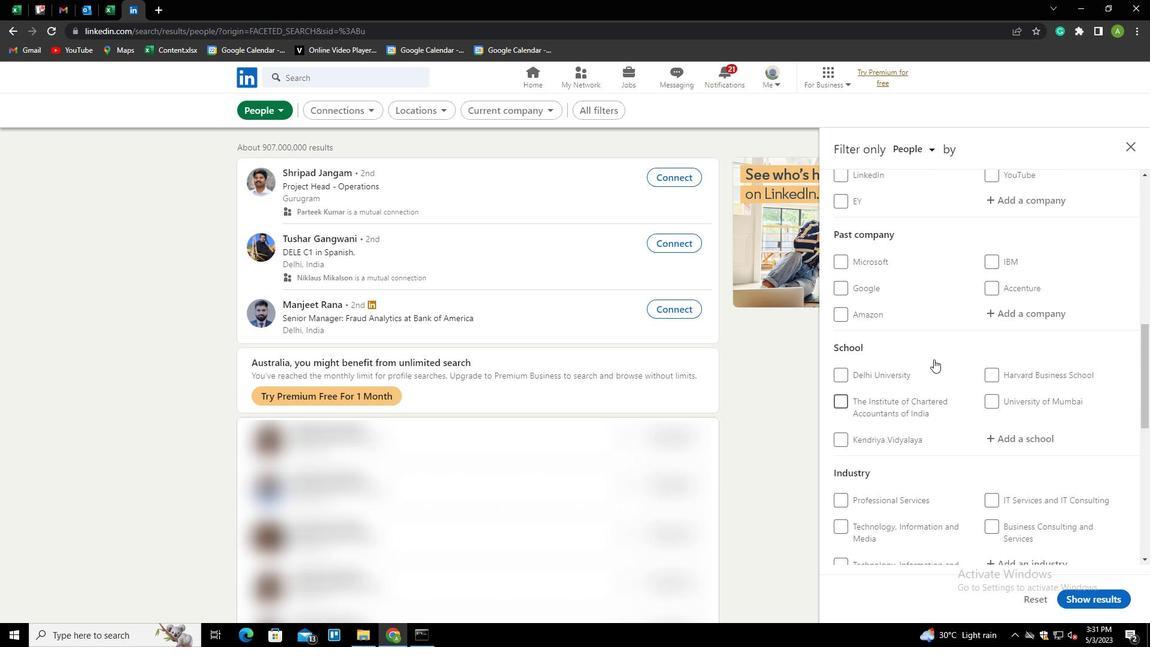 
Action: Mouse scrolled (934, 360) with delta (0, 0)
Screenshot: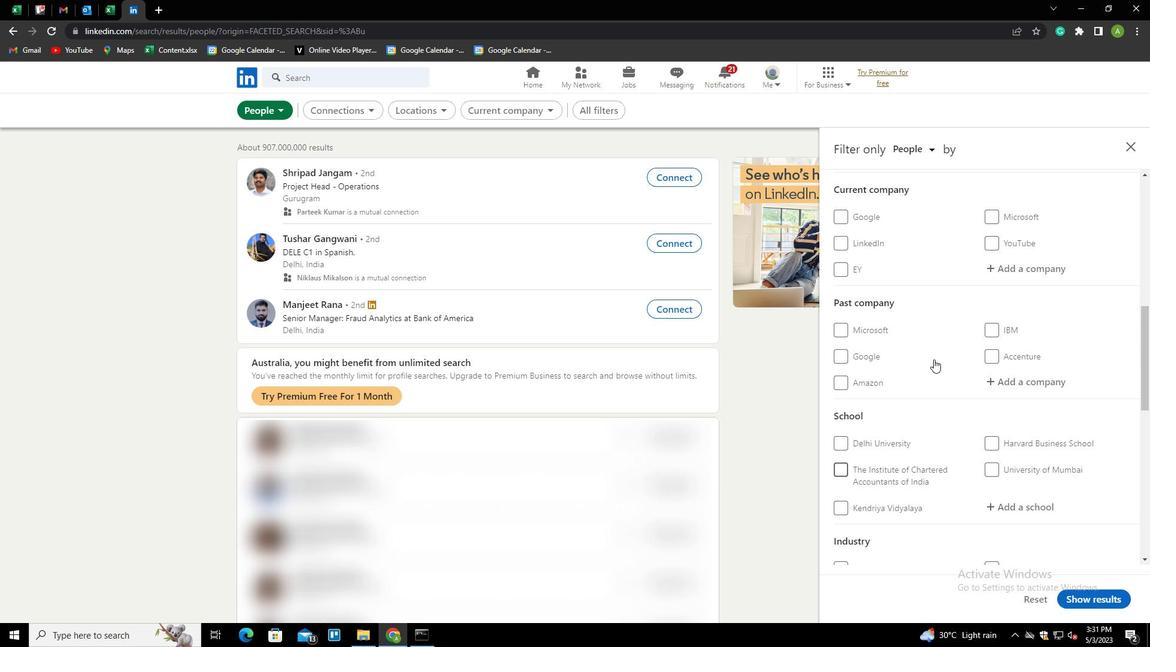 
Action: Mouse moved to (997, 330)
Screenshot: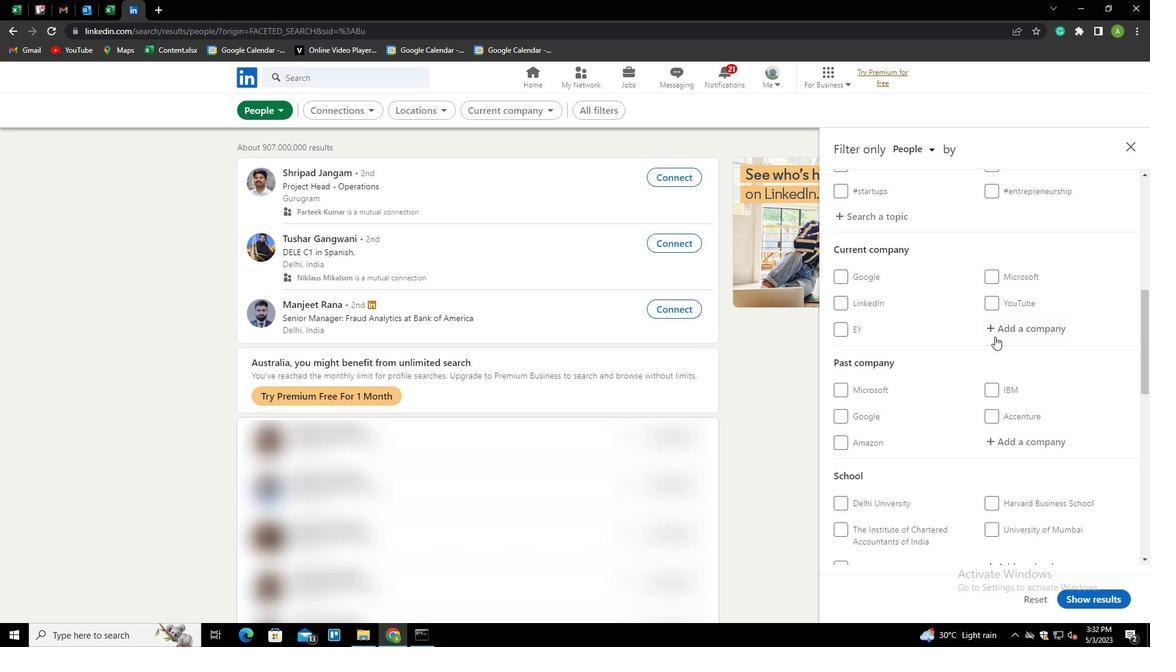 
Action: Mouse pressed left at (997, 330)
Screenshot: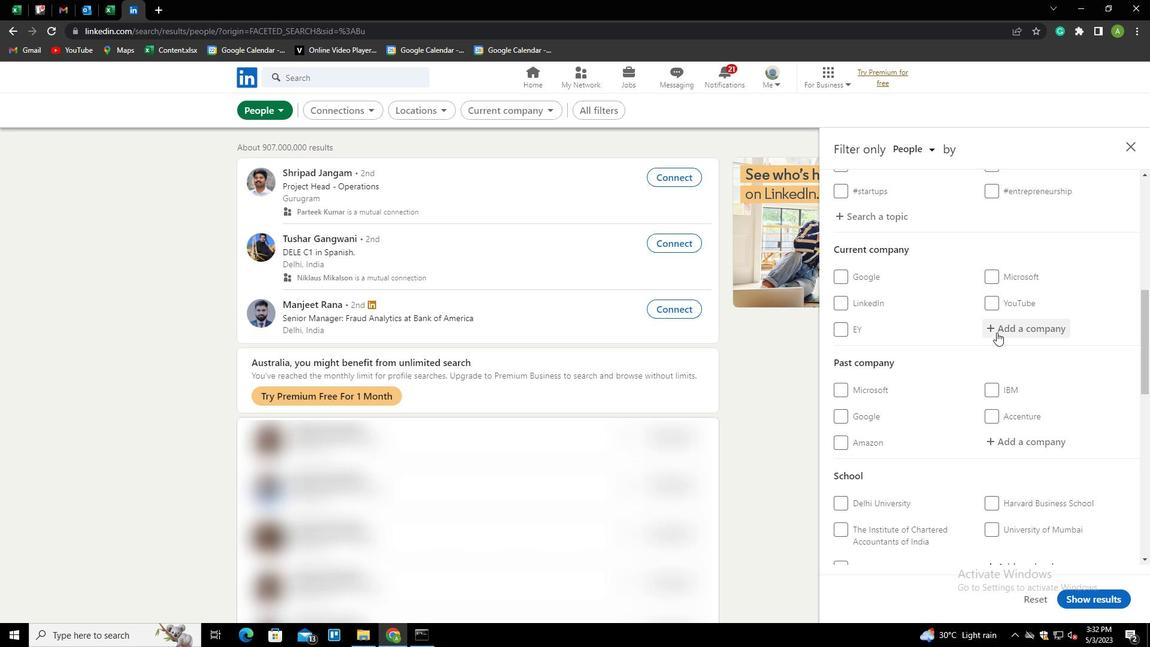 
Action: Key pressed <Key.shift>S
Screenshot: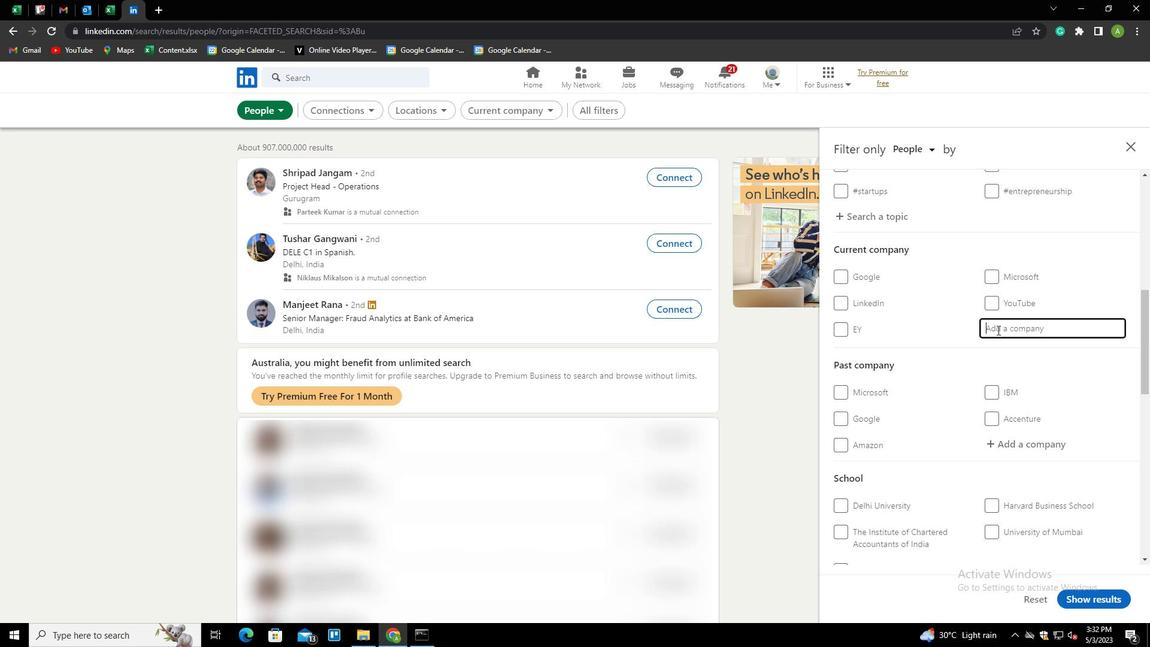 
Action: Mouse moved to (995, 329)
Screenshot: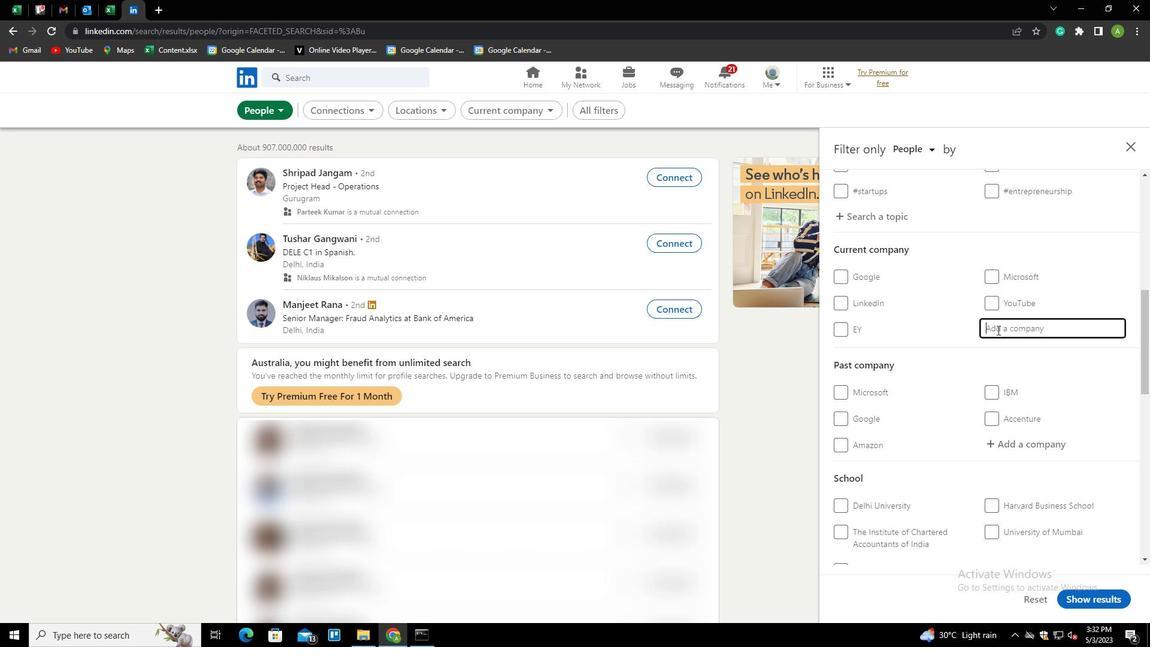 
Action: Key pressed ILICON<Key.down><Key.enter>
Screenshot: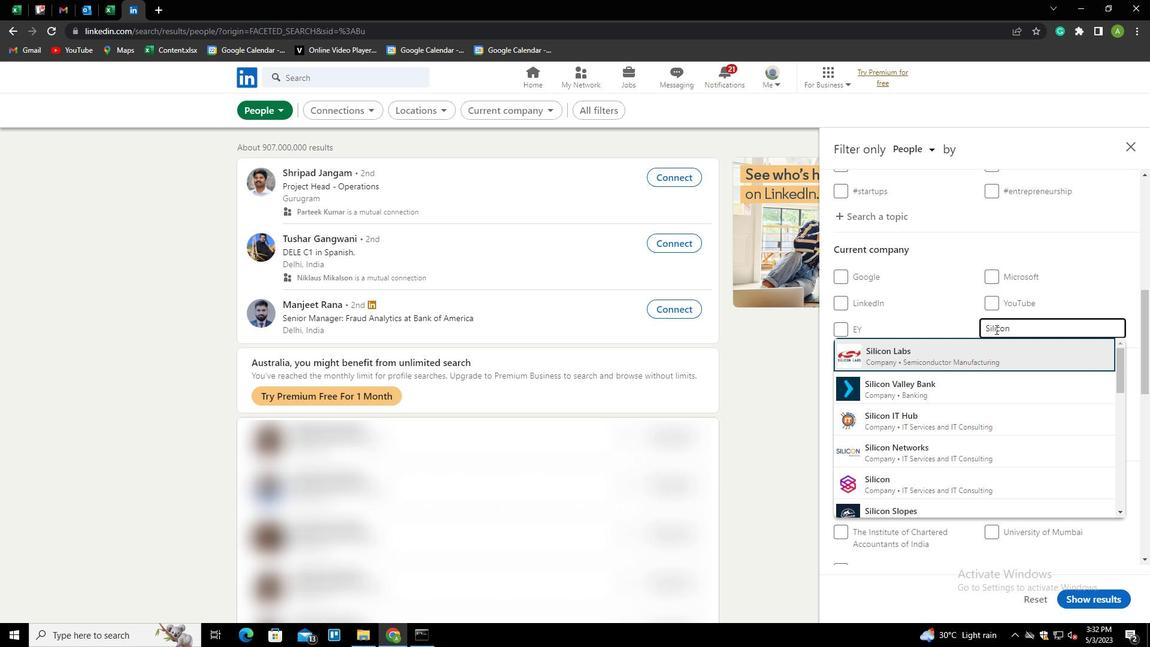 
Action: Mouse scrolled (995, 328) with delta (0, 0)
Screenshot: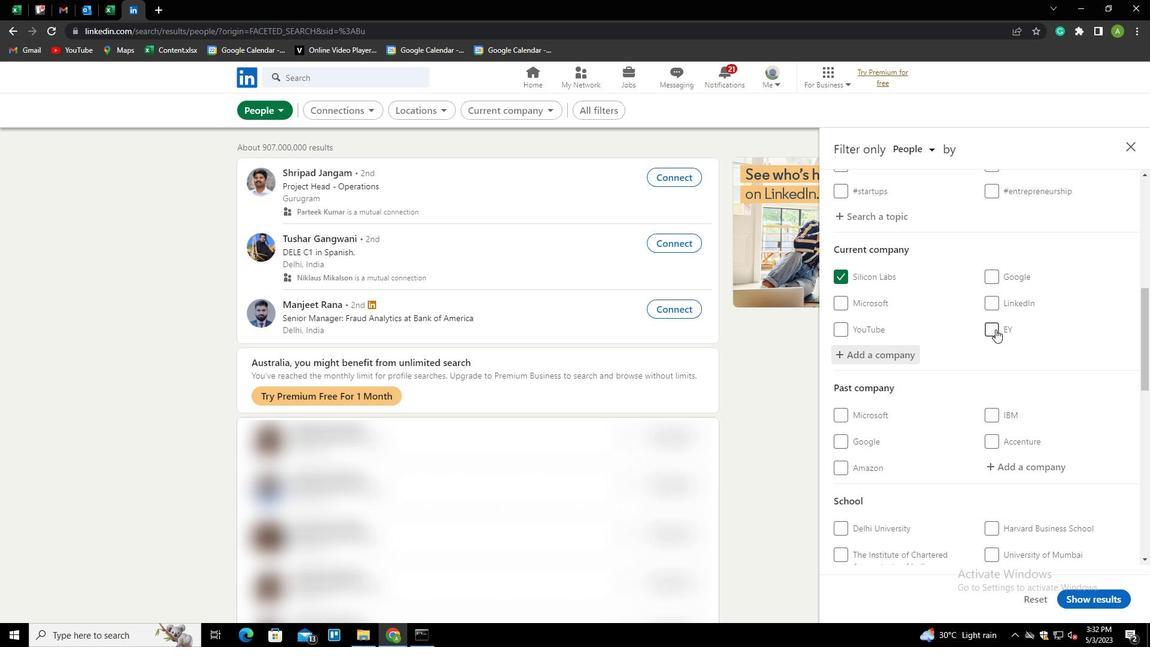 
Action: Mouse scrolled (995, 328) with delta (0, 0)
Screenshot: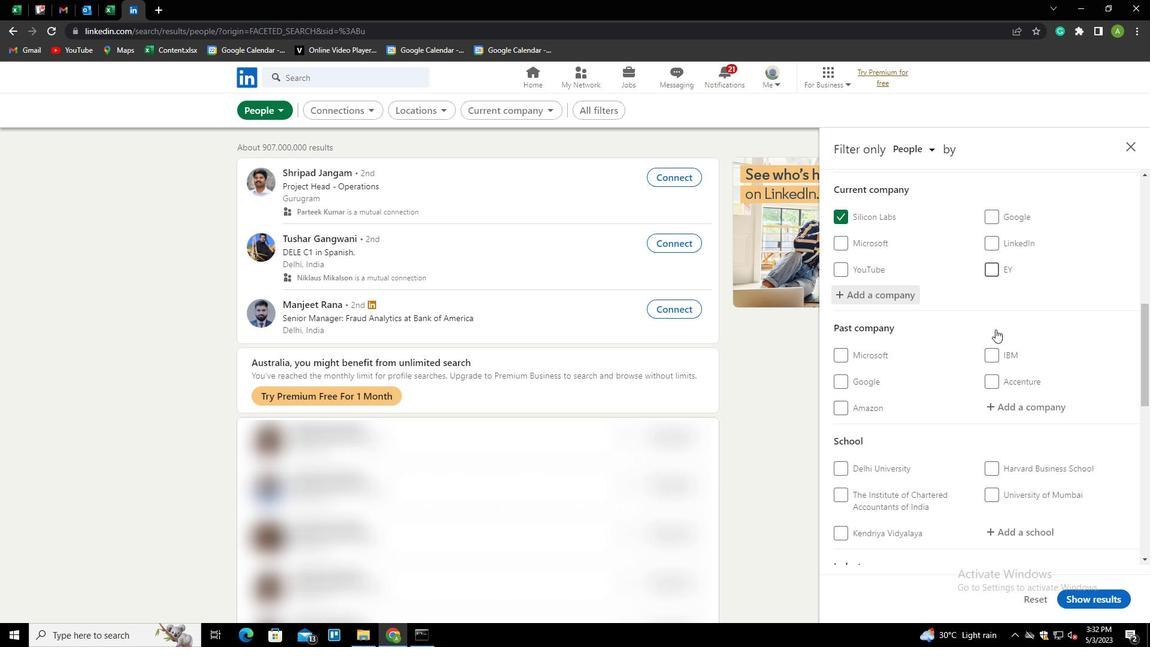 
Action: Mouse scrolled (995, 328) with delta (0, 0)
Screenshot: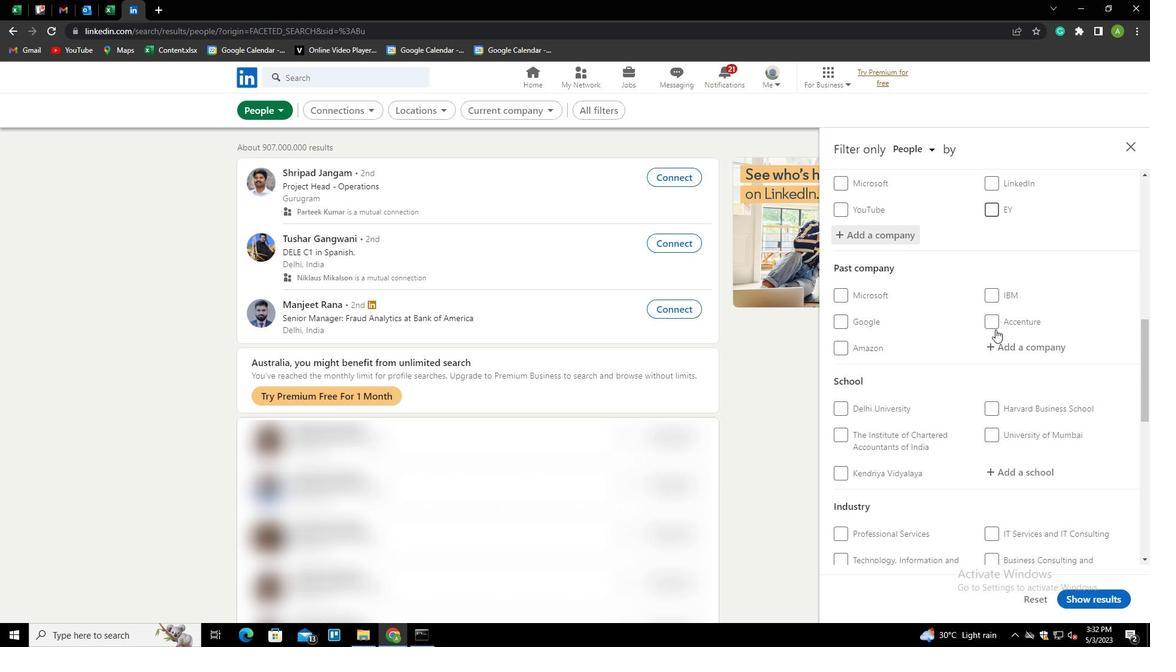 
Action: Mouse scrolled (995, 328) with delta (0, 0)
Screenshot: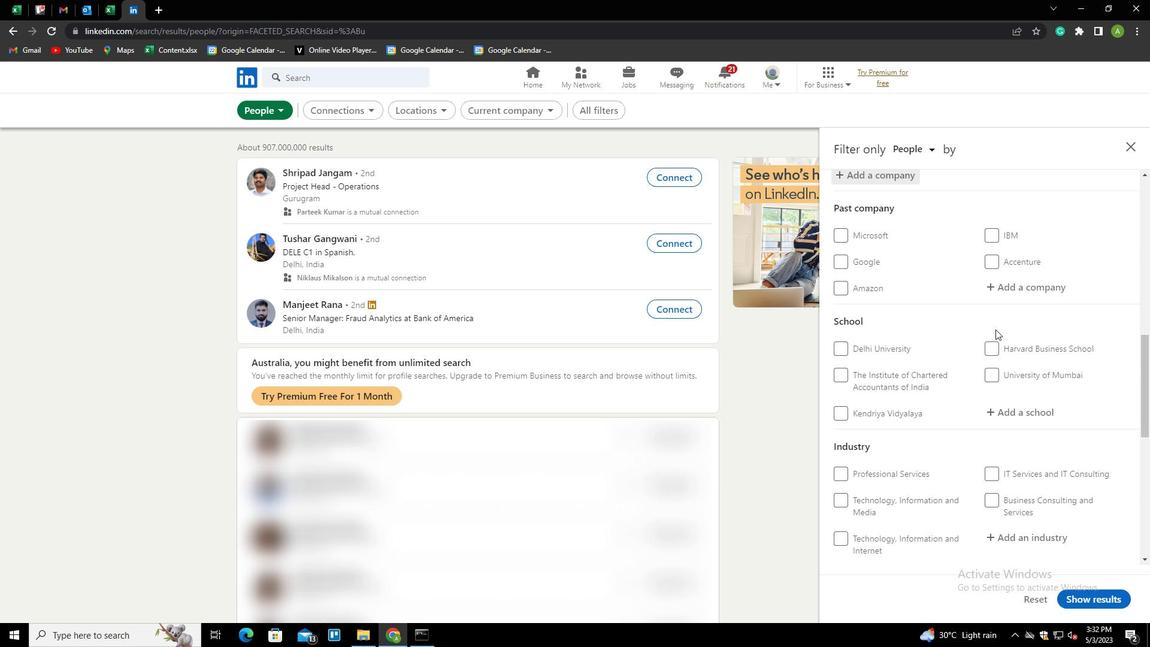 
Action: Mouse moved to (994, 352)
Screenshot: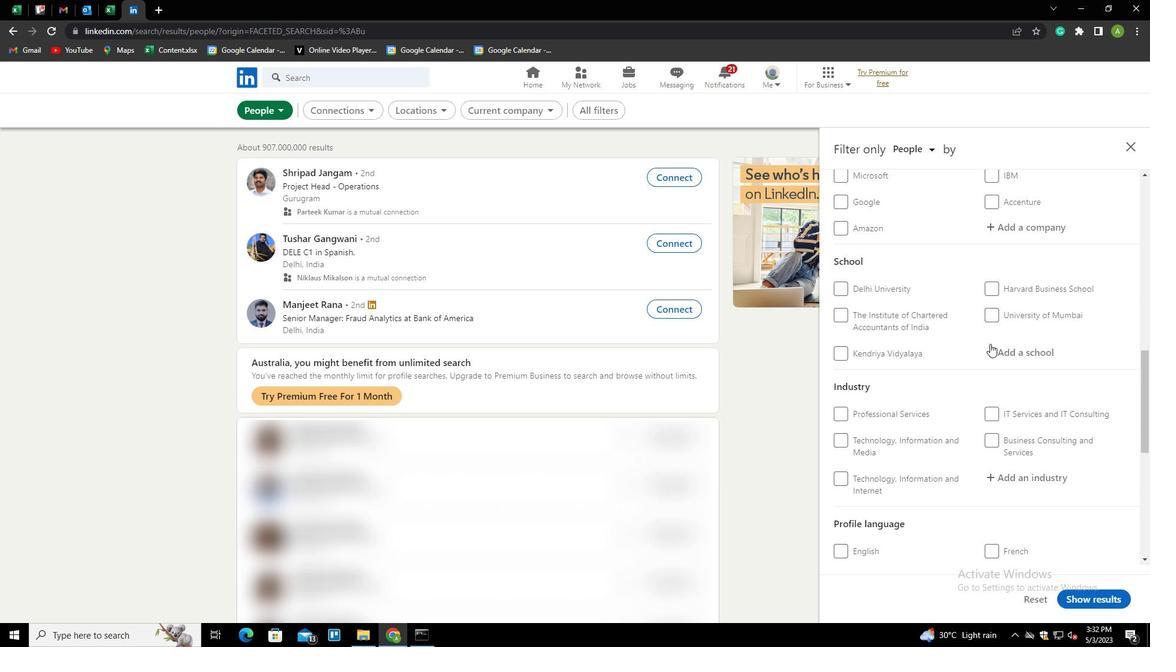 
Action: Mouse pressed left at (994, 352)
Screenshot: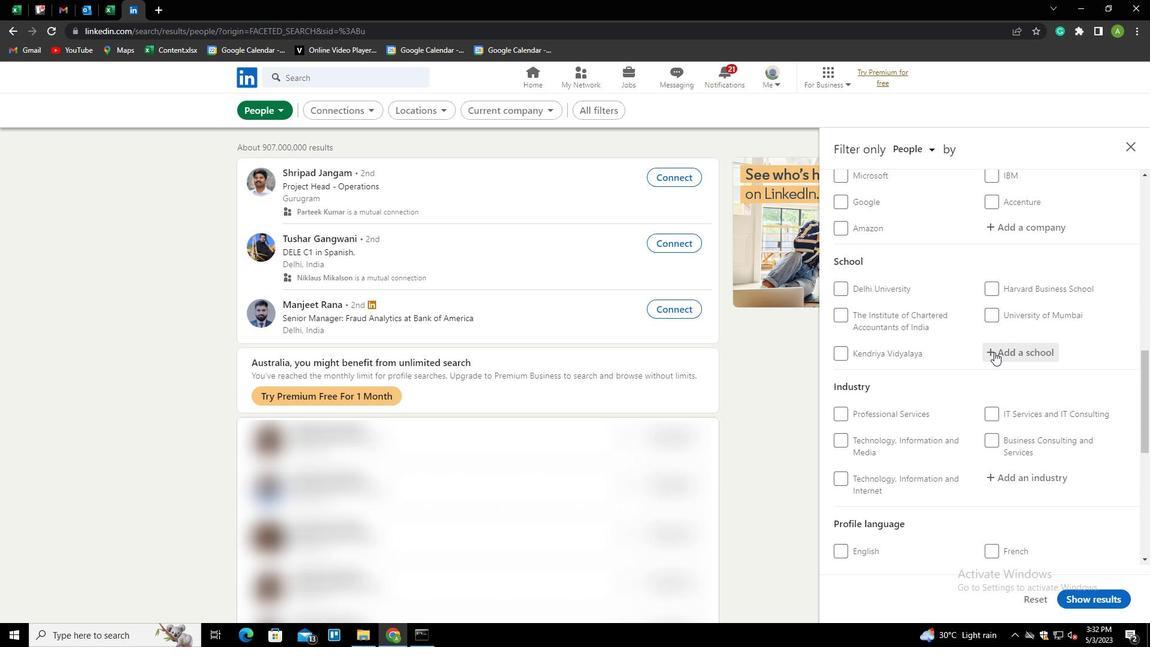 
Action: Key pressed <Key.shift>SWAMI<Key.space><Key.shift><Key.shift><Key.shift><Key.shift><Key.shift><Key.shift>VIVEKAN<Key.down><Key.down><Key.down><Key.down><Key.enter>
Screenshot: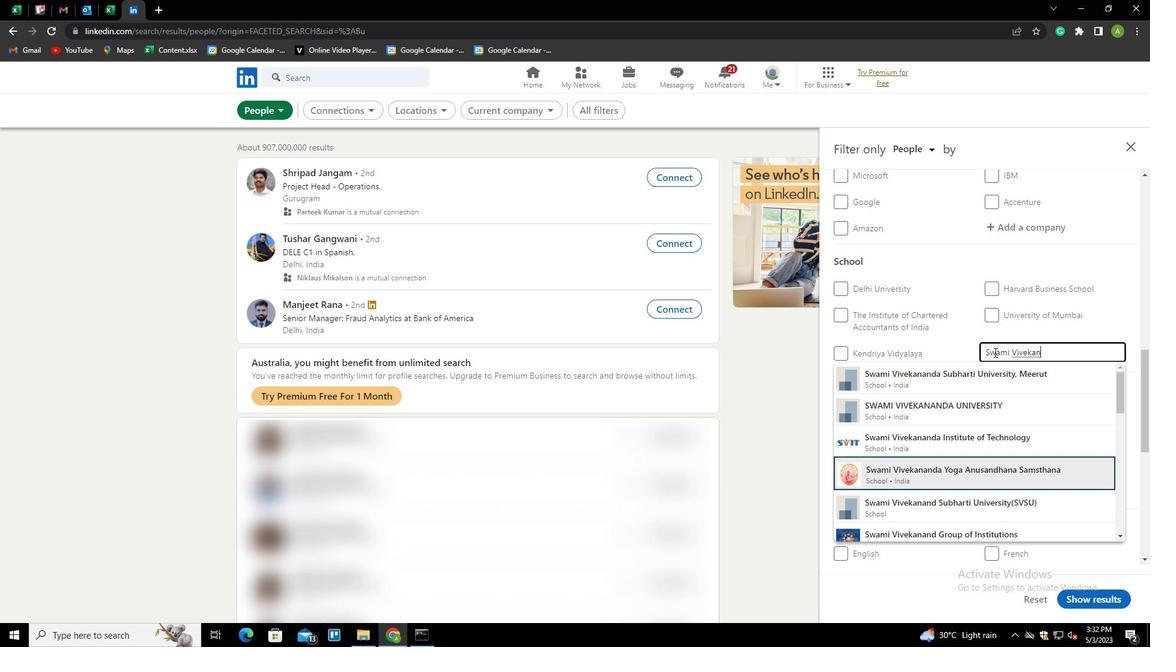 
Action: Mouse moved to (1003, 356)
Screenshot: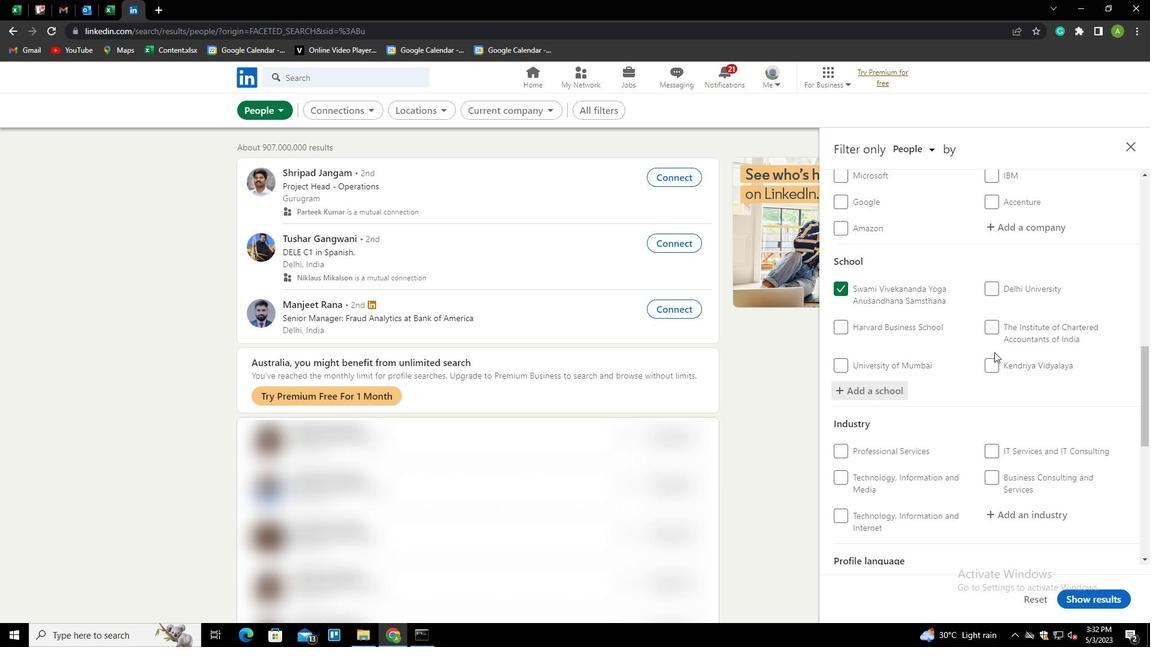 
Action: Mouse scrolled (1003, 355) with delta (0, 0)
Screenshot: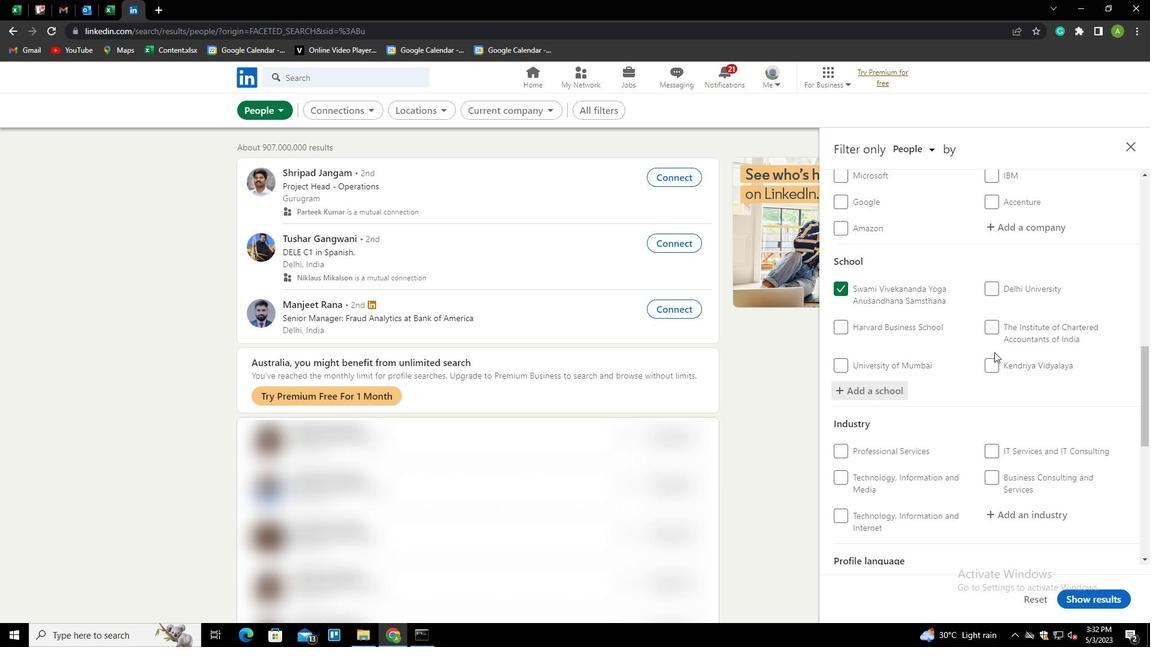 
Action: Mouse moved to (1010, 456)
Screenshot: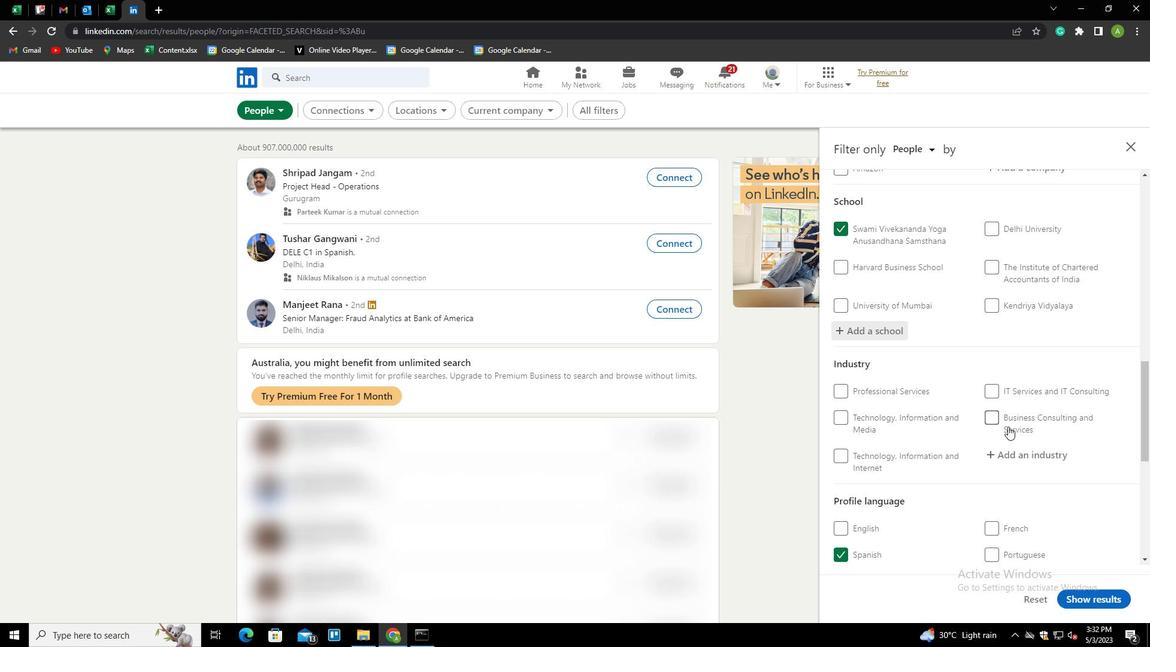
Action: Mouse pressed left at (1010, 456)
Screenshot: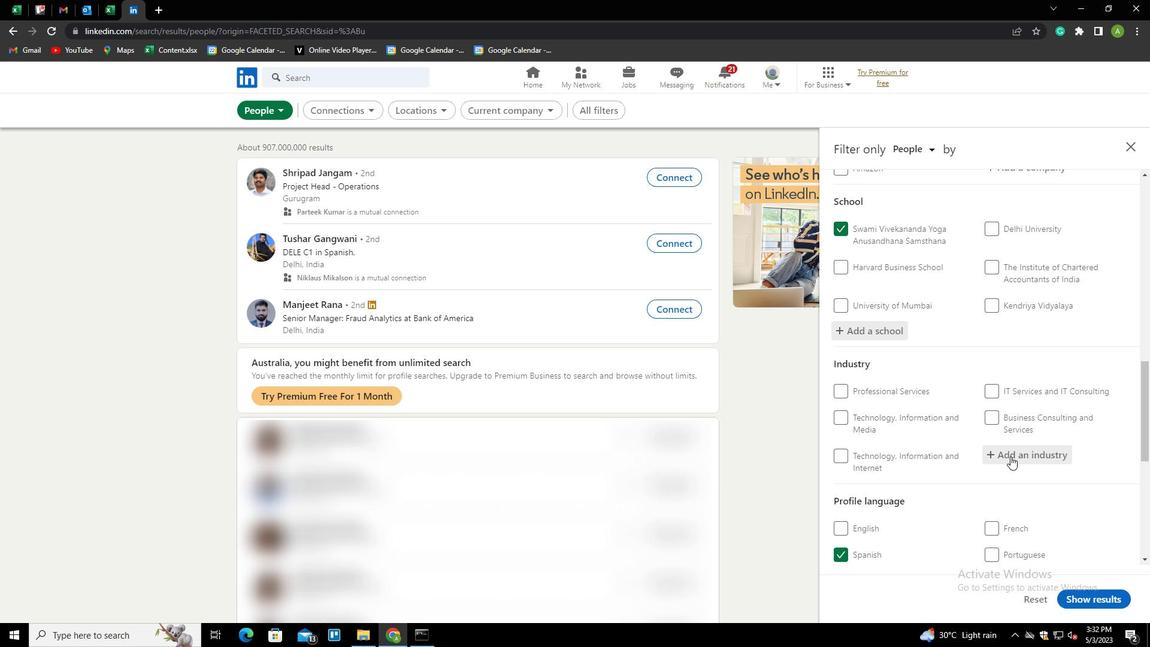 
Action: Key pressed <Key.shift>RETAIL<Key.space><Key.shift>OFFI<Key.down><Key.down><Key.enter>
Screenshot: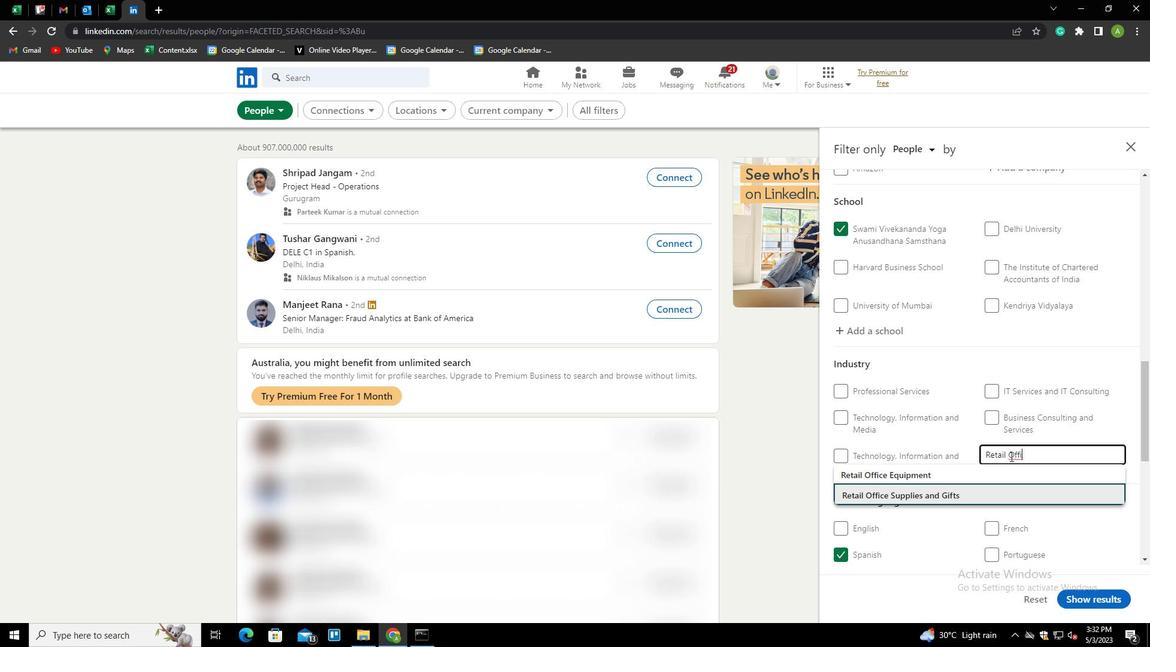 
Action: Mouse scrolled (1010, 455) with delta (0, 0)
Screenshot: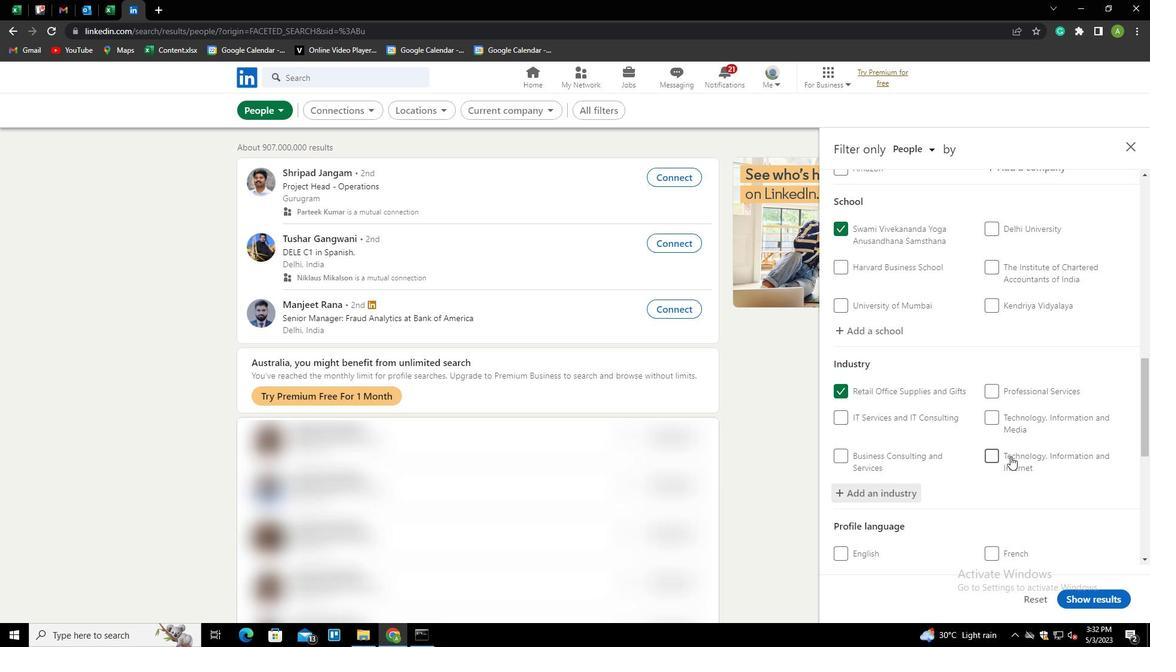 
Action: Mouse scrolled (1010, 455) with delta (0, 0)
Screenshot: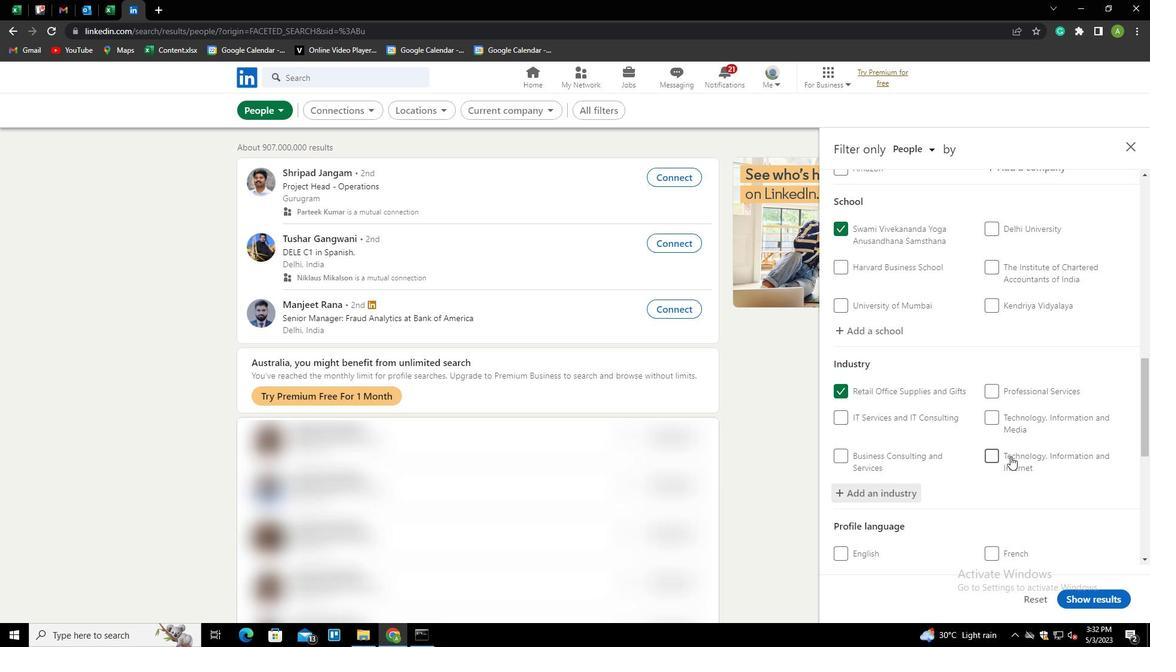 
Action: Mouse scrolled (1010, 455) with delta (0, 0)
Screenshot: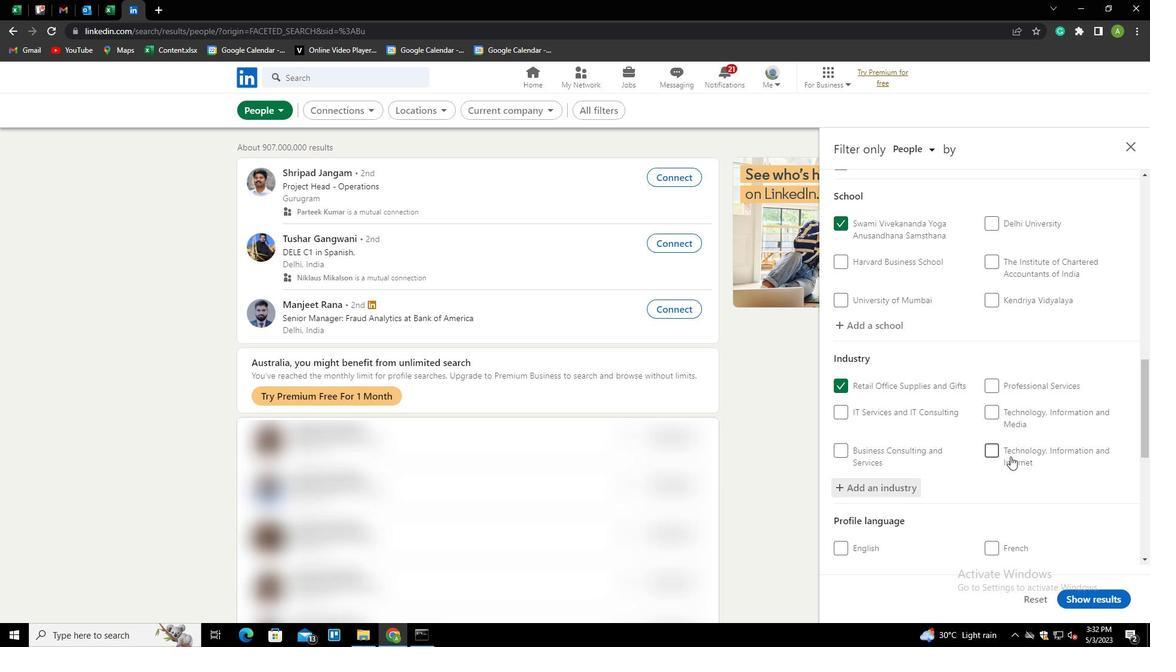 
Action: Mouse scrolled (1010, 455) with delta (0, 0)
Screenshot: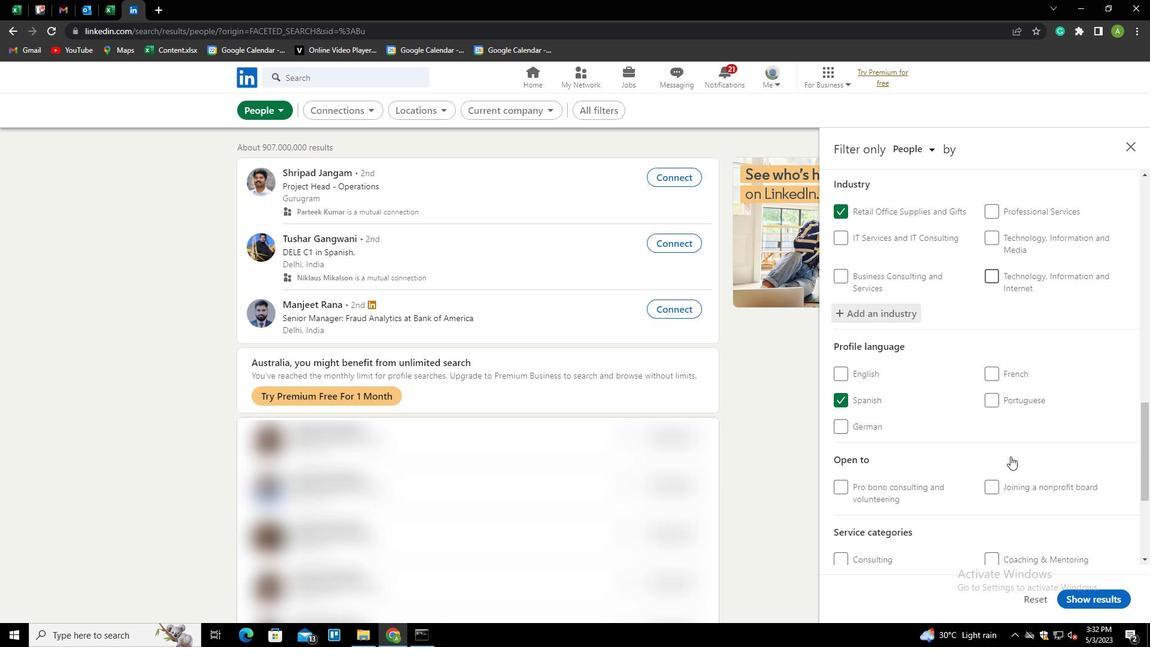 
Action: Mouse scrolled (1010, 455) with delta (0, 0)
Screenshot: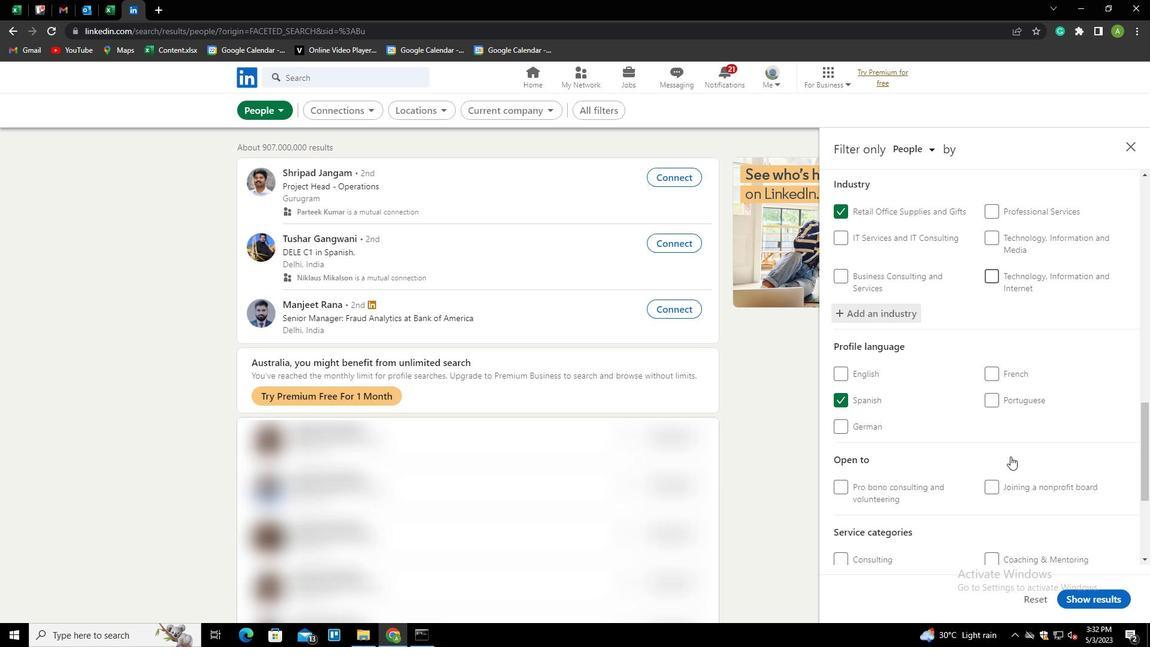 
Action: Mouse scrolled (1010, 455) with delta (0, 0)
Screenshot: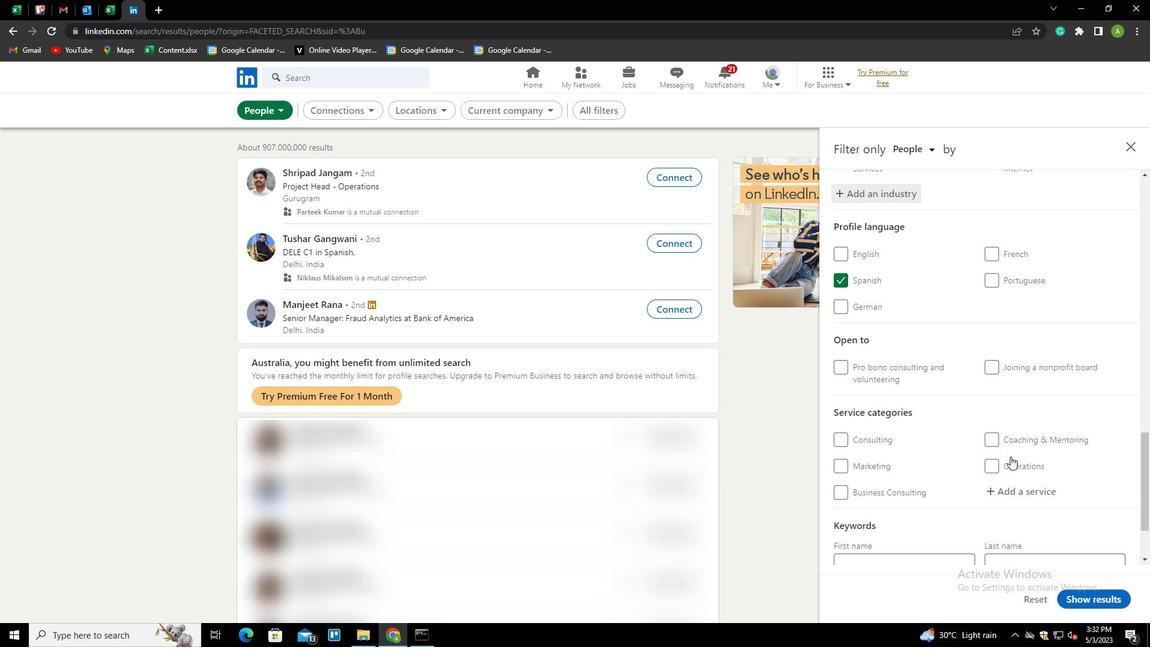 
Action: Mouse scrolled (1010, 455) with delta (0, 0)
Screenshot: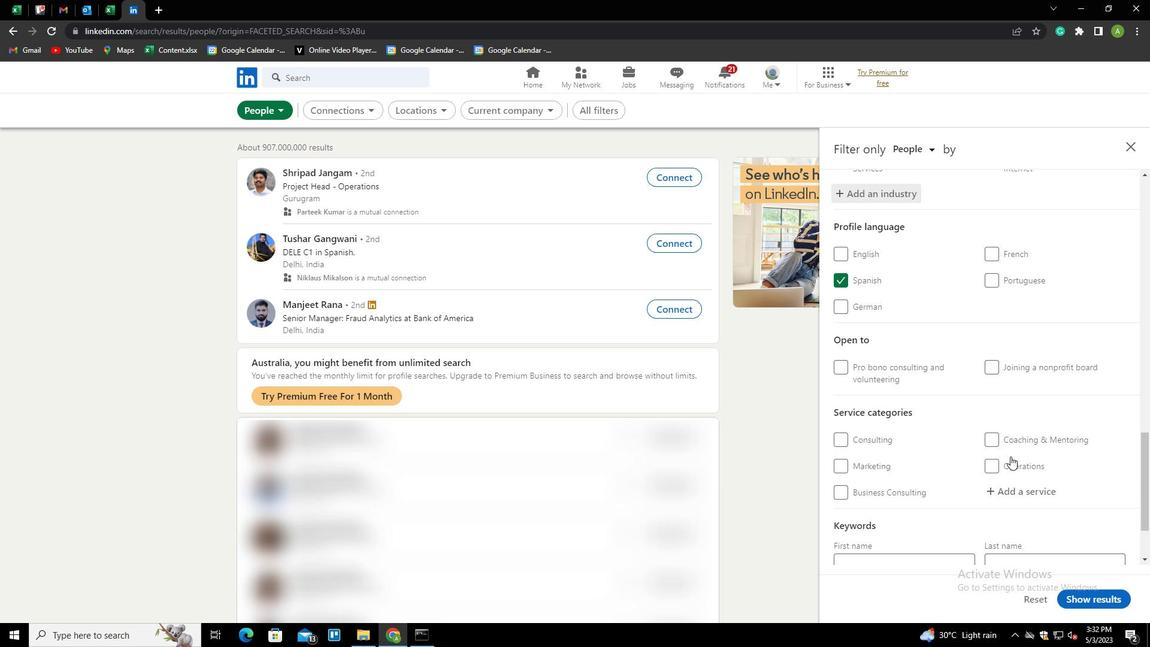 
Action: Mouse moved to (1007, 397)
Screenshot: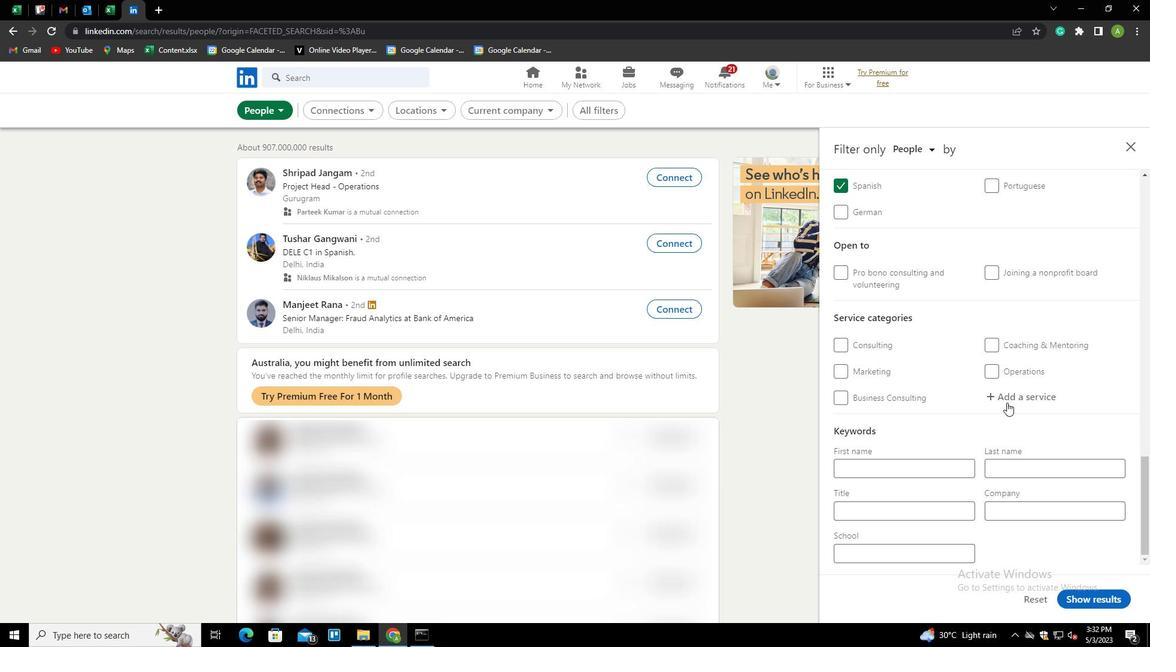 
Action: Mouse pressed left at (1007, 397)
Screenshot: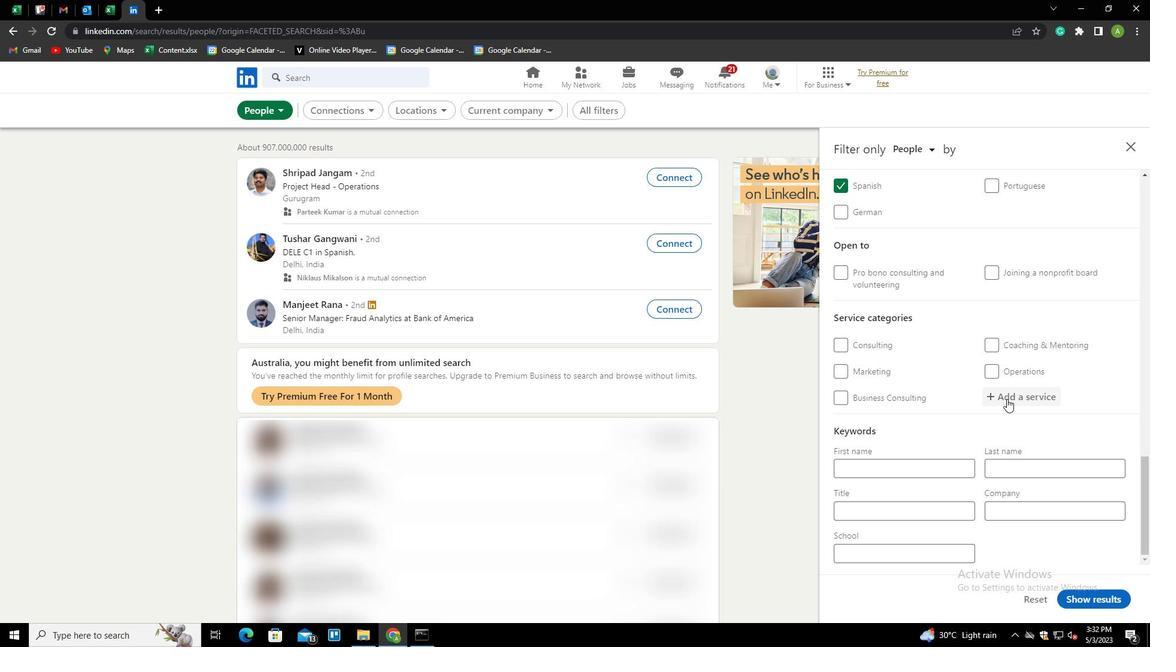 
Action: Mouse moved to (1011, 396)
Screenshot: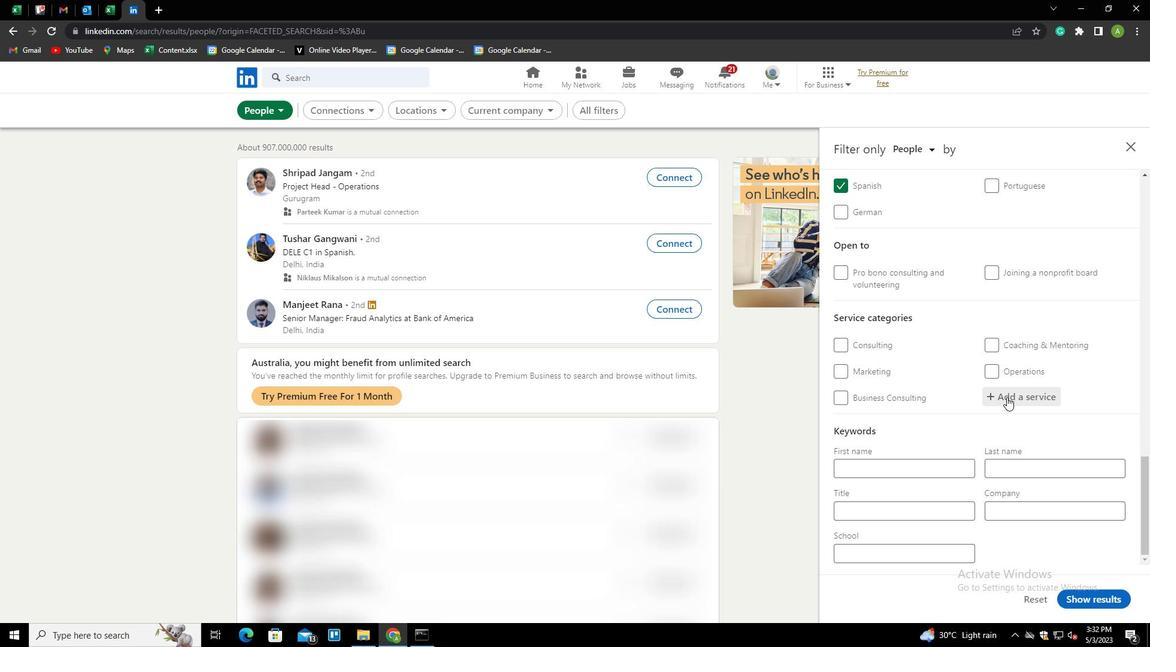 
Action: Mouse pressed left at (1011, 396)
Screenshot: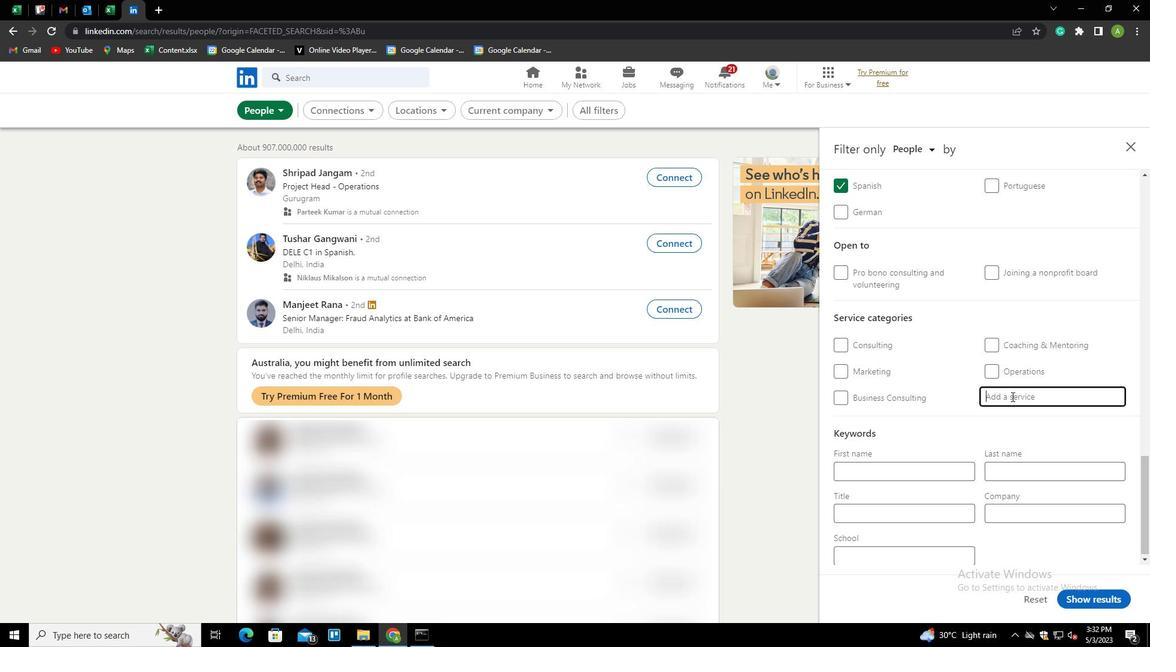 
Action: Key pressed <Key.shift><Key.shift><Key.shift><Key.shift><Key.shift><Key.shift><Key.shift><Key.shift><Key.shift><Key.shift><Key.shift>BARTENDING<Key.down><Key.enter>
Screenshot: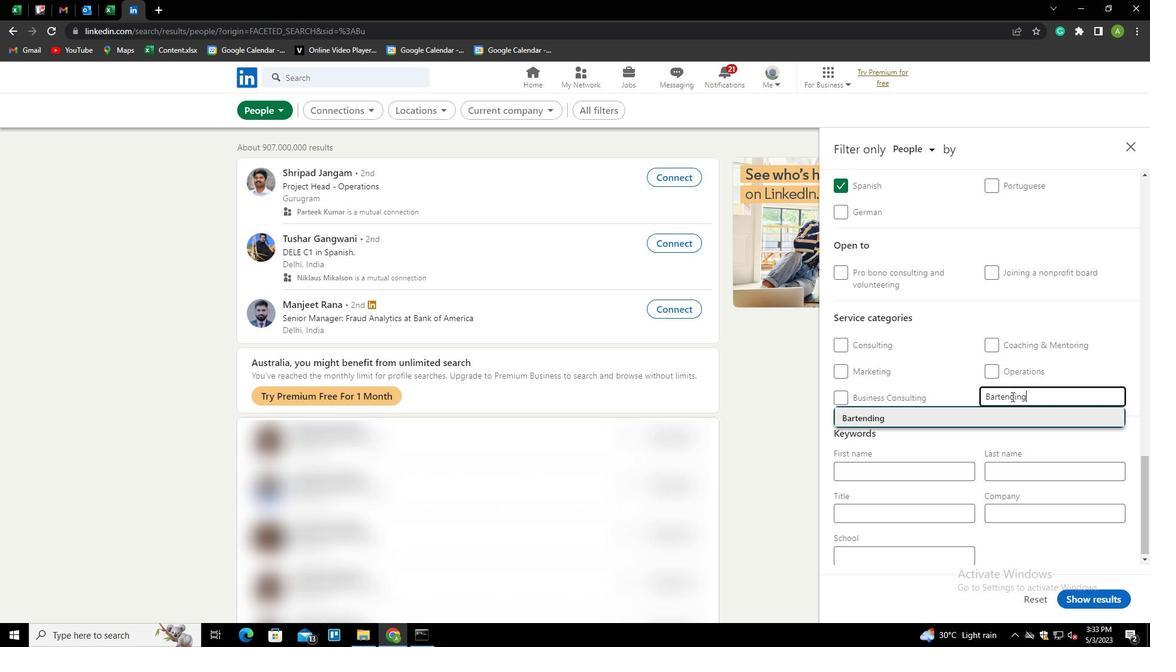 
Action: Mouse scrolled (1011, 396) with delta (0, 0)
Screenshot: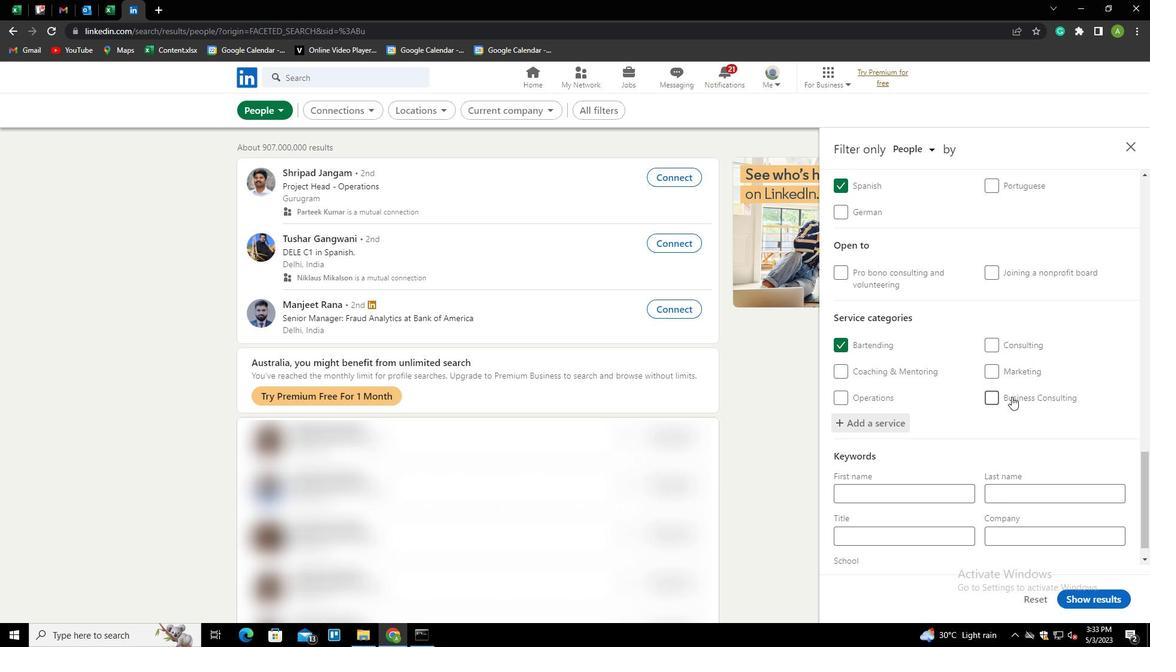 
Action: Mouse scrolled (1011, 396) with delta (0, 0)
Screenshot: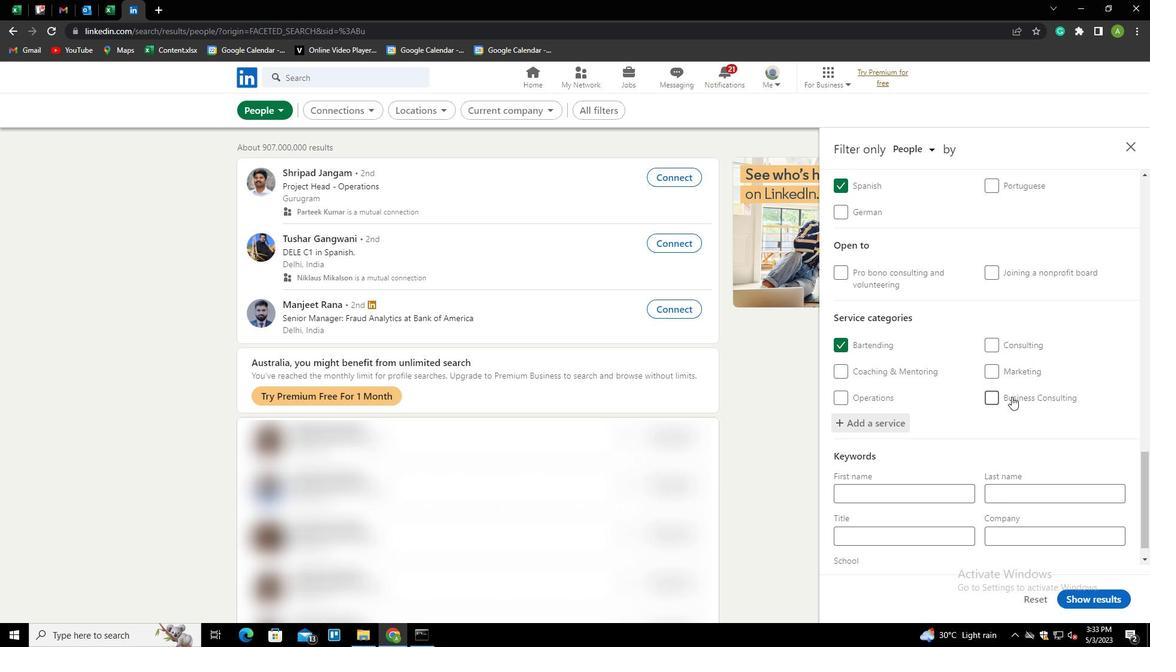
Action: Mouse moved to (1005, 399)
Screenshot: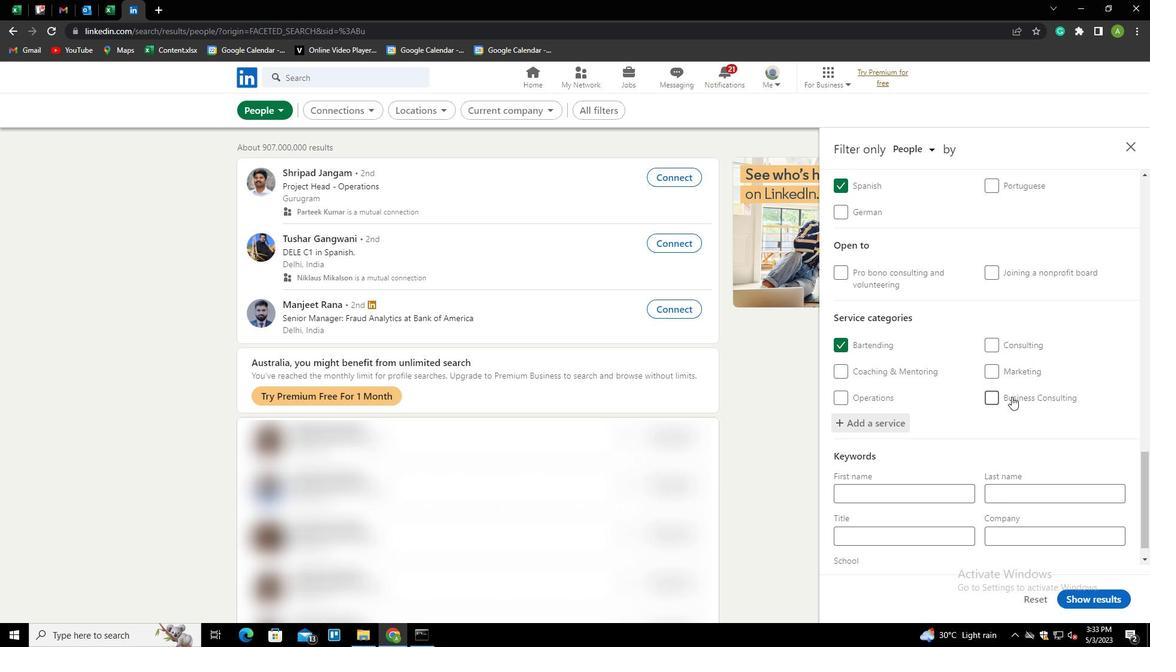 
Action: Mouse scrolled (1005, 399) with delta (0, 0)
Screenshot: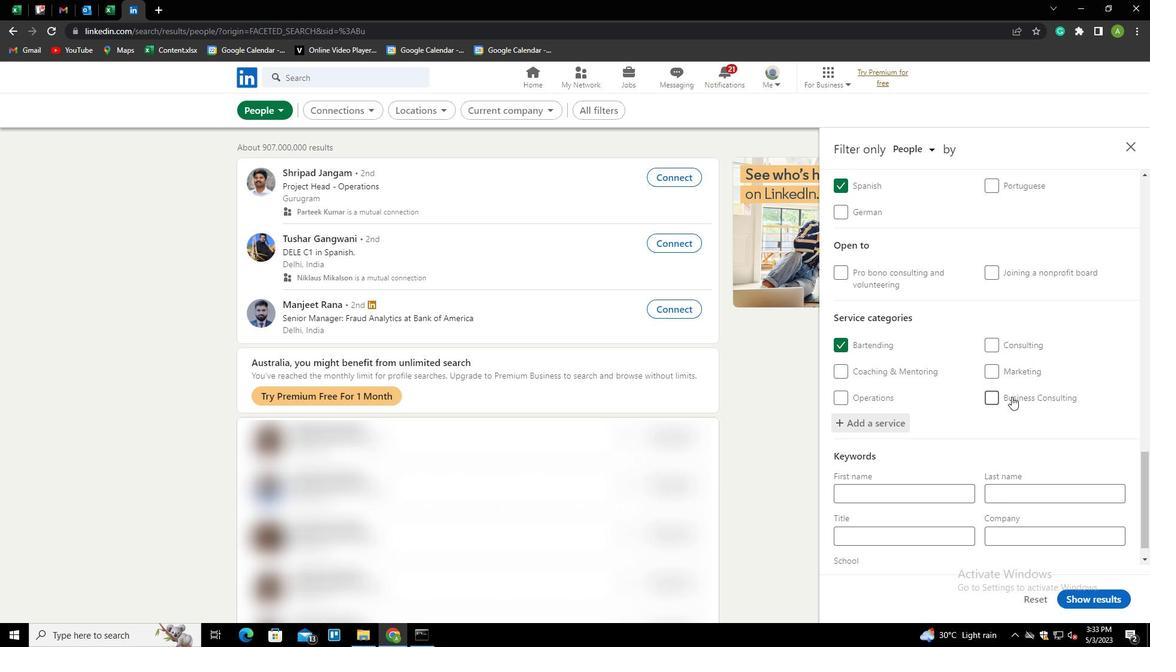 
Action: Mouse moved to (907, 511)
Screenshot: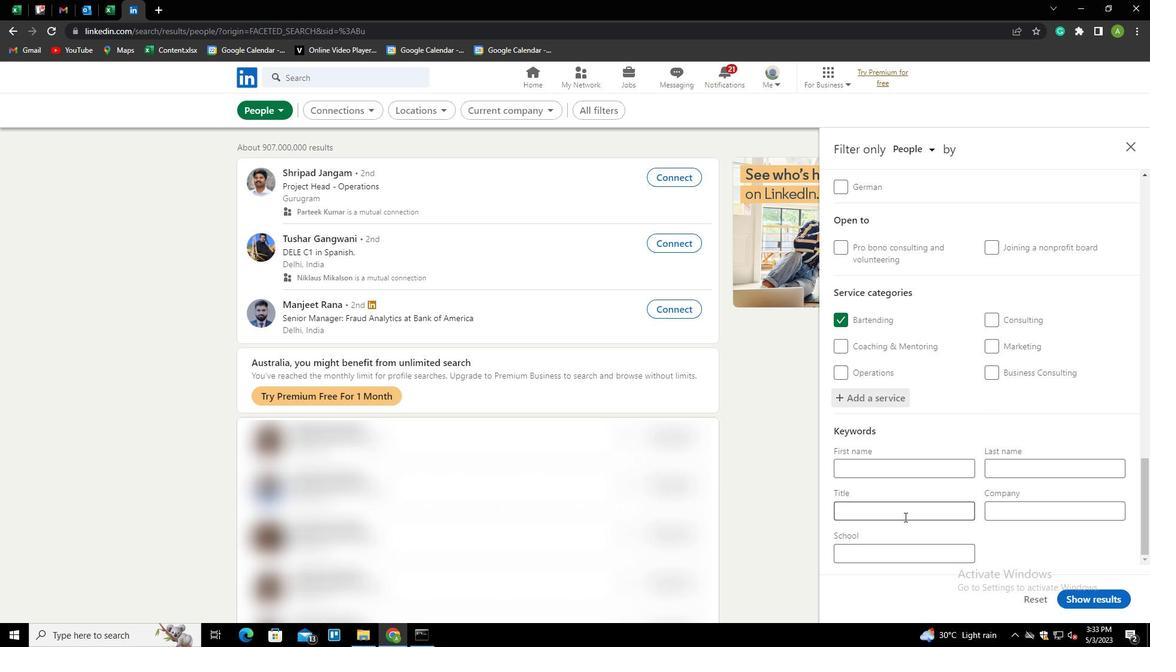 
Action: Mouse pressed left at (907, 511)
Screenshot: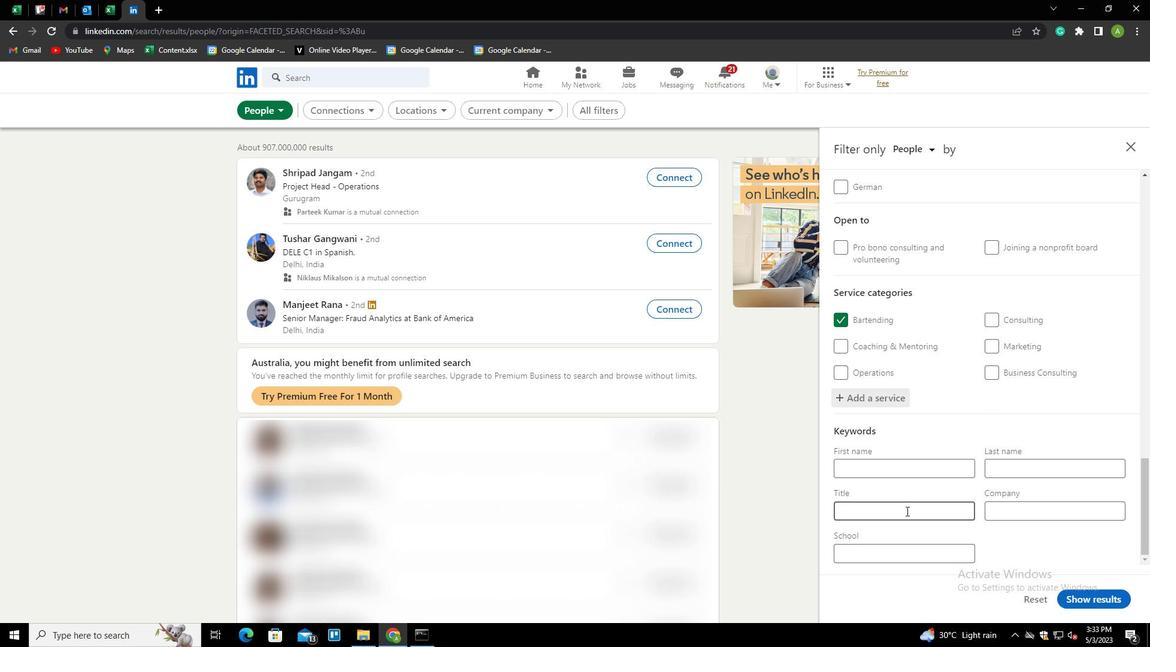 
Action: Key pressed <Key.shift>OUS<Key.backspace>TSIDE<Key.space><Key.shift>SALES<Key.space><Key.shift>MANAGER
Screenshot: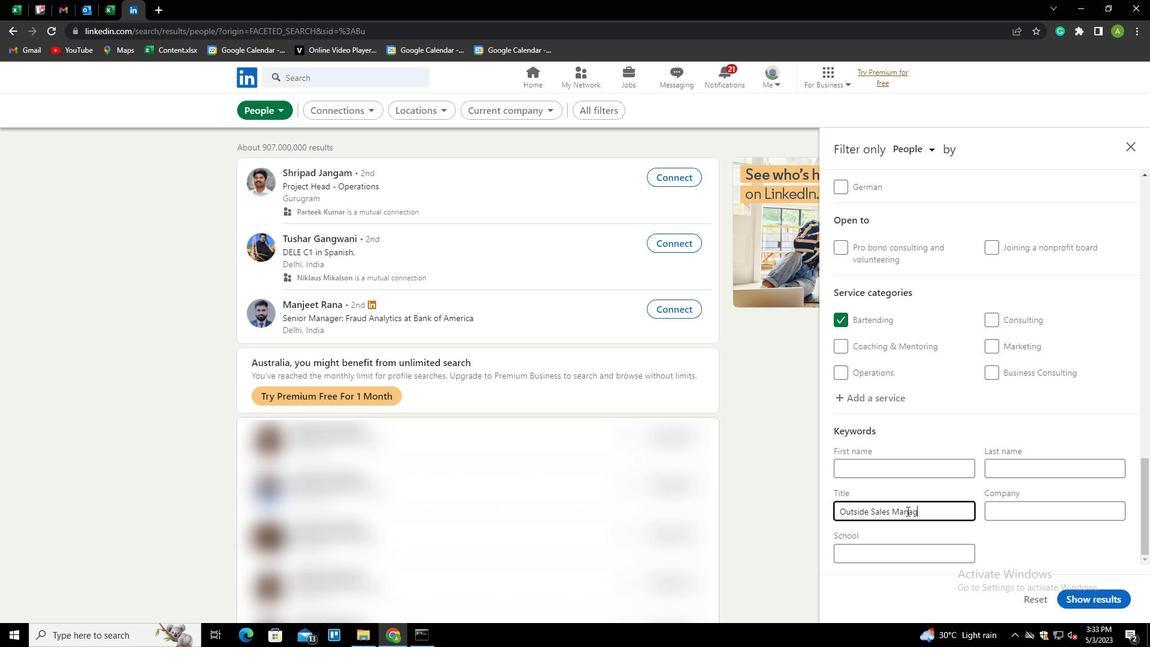 
Action: Mouse moved to (1005, 543)
Screenshot: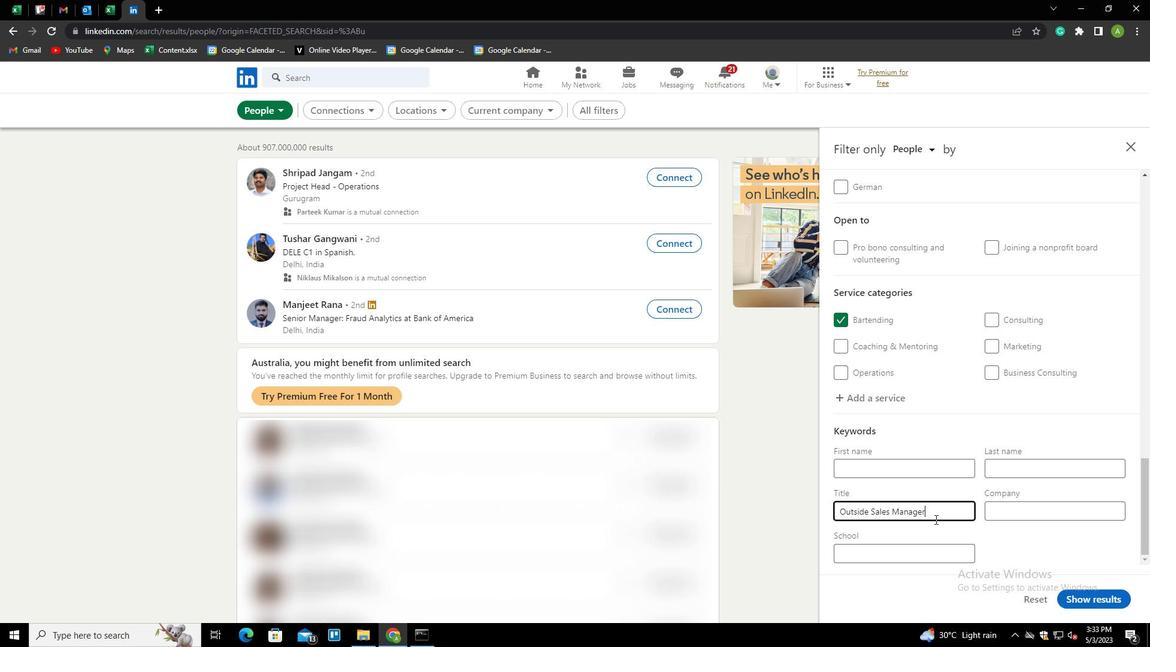 
Action: Mouse pressed left at (1005, 543)
Screenshot: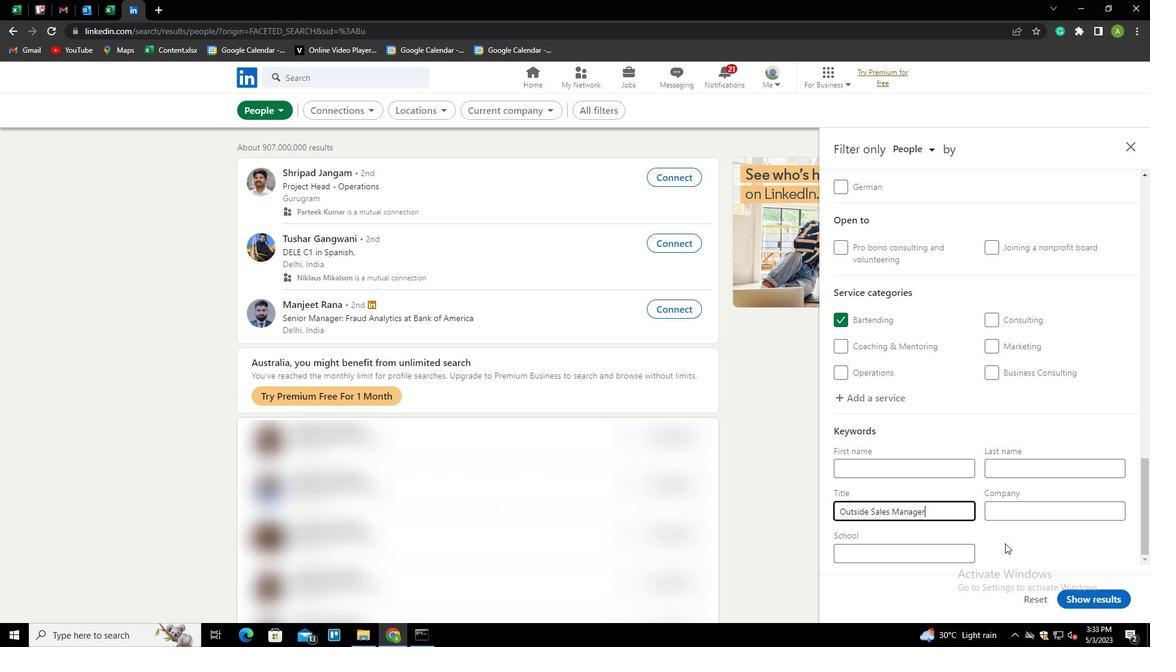 
Action: Mouse moved to (1081, 593)
Screenshot: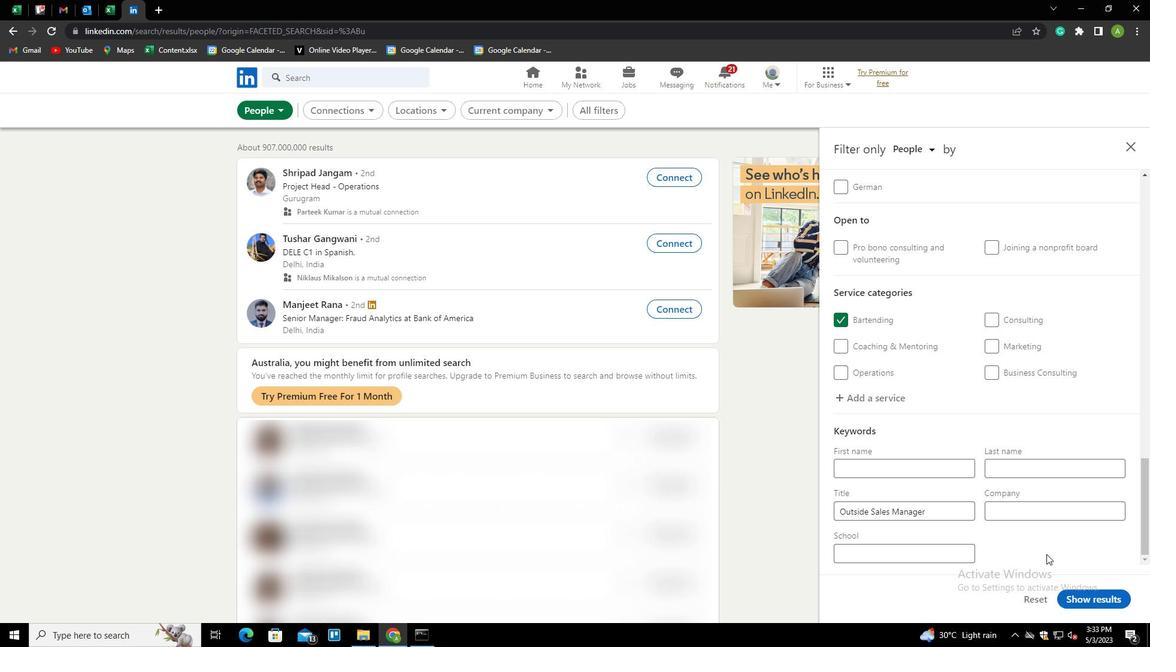 
Action: Mouse pressed left at (1081, 593)
Screenshot: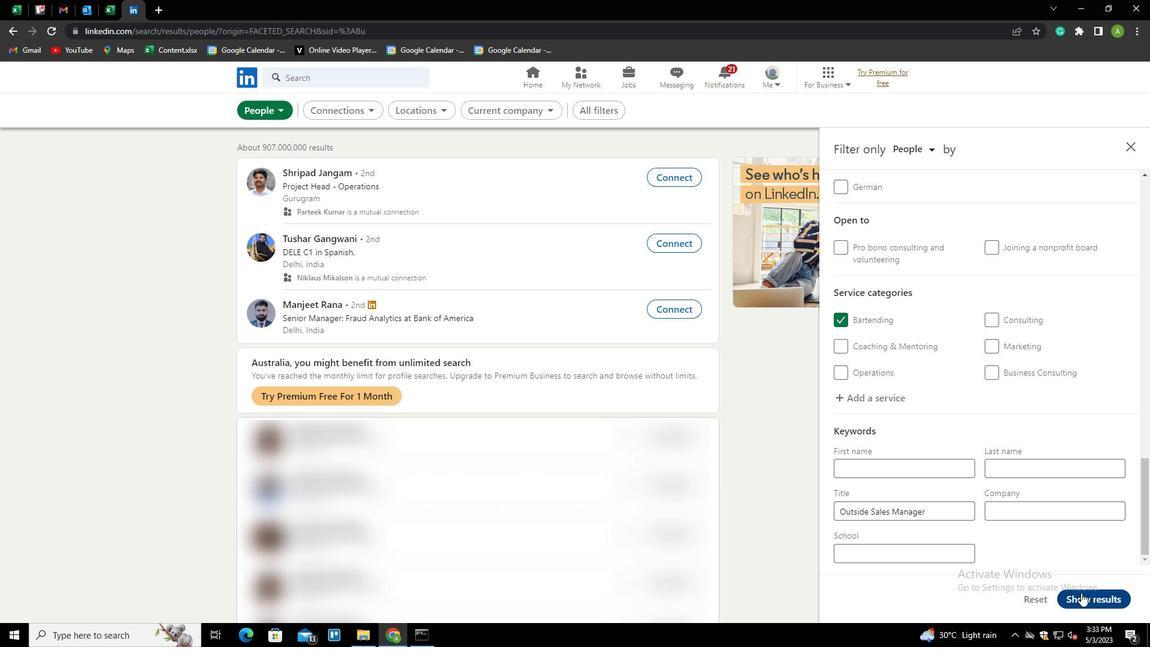 
